 Task: Search one way flight ticket for 3 adults, 3 children in premium economy from Boise: Boise Airport (boise Air Terminal) (gowen Field) to New Bern: Coastal Carolina Regional Airport (was Craven County Regional) on 5-4-2023. Choice of flights is American. Number of bags: 1 carry on bag. Price is upto 42000. Outbound departure time preference is 15:30.
Action: Mouse moved to (351, 325)
Screenshot: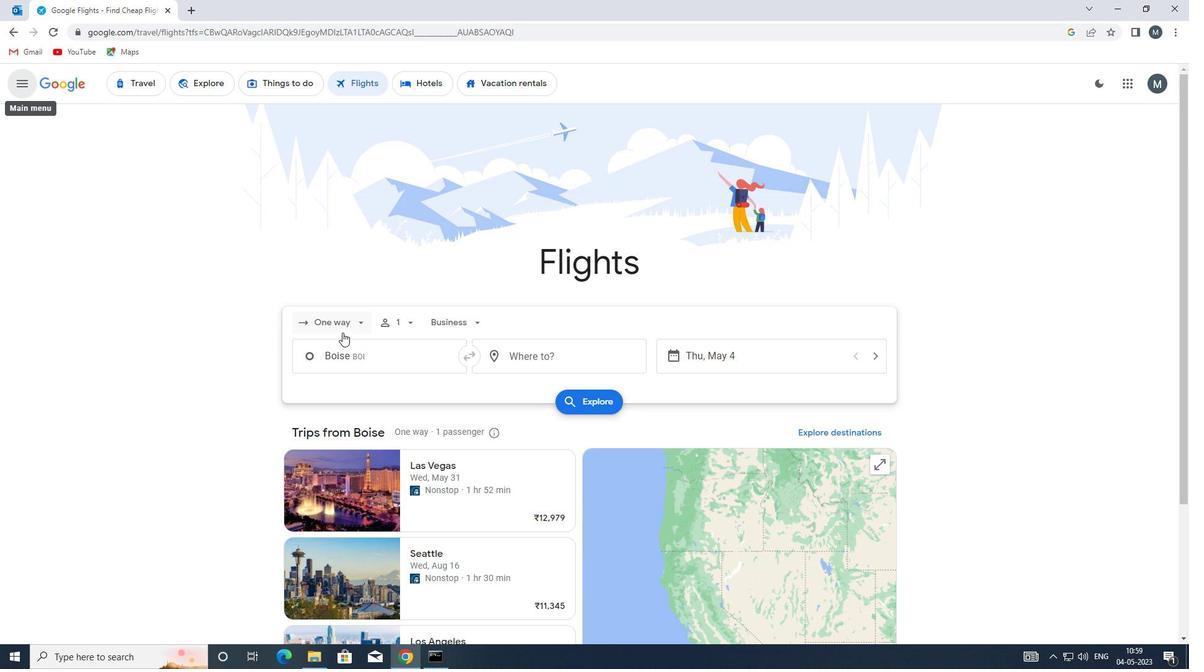 
Action: Mouse pressed left at (351, 325)
Screenshot: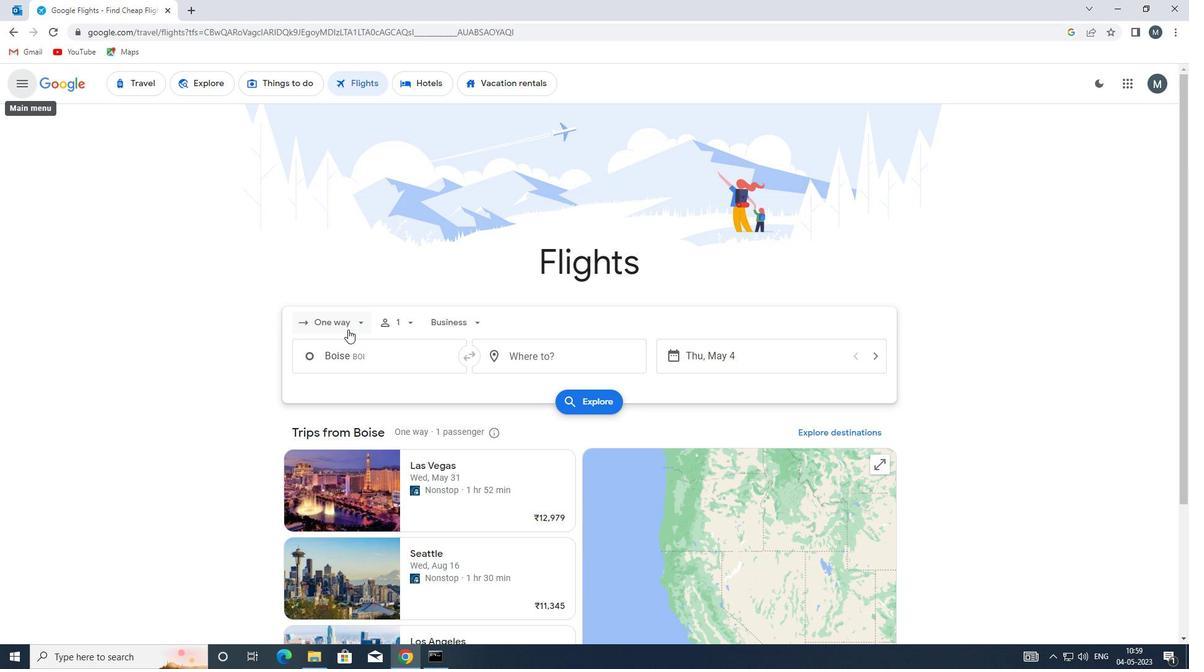 
Action: Mouse moved to (345, 382)
Screenshot: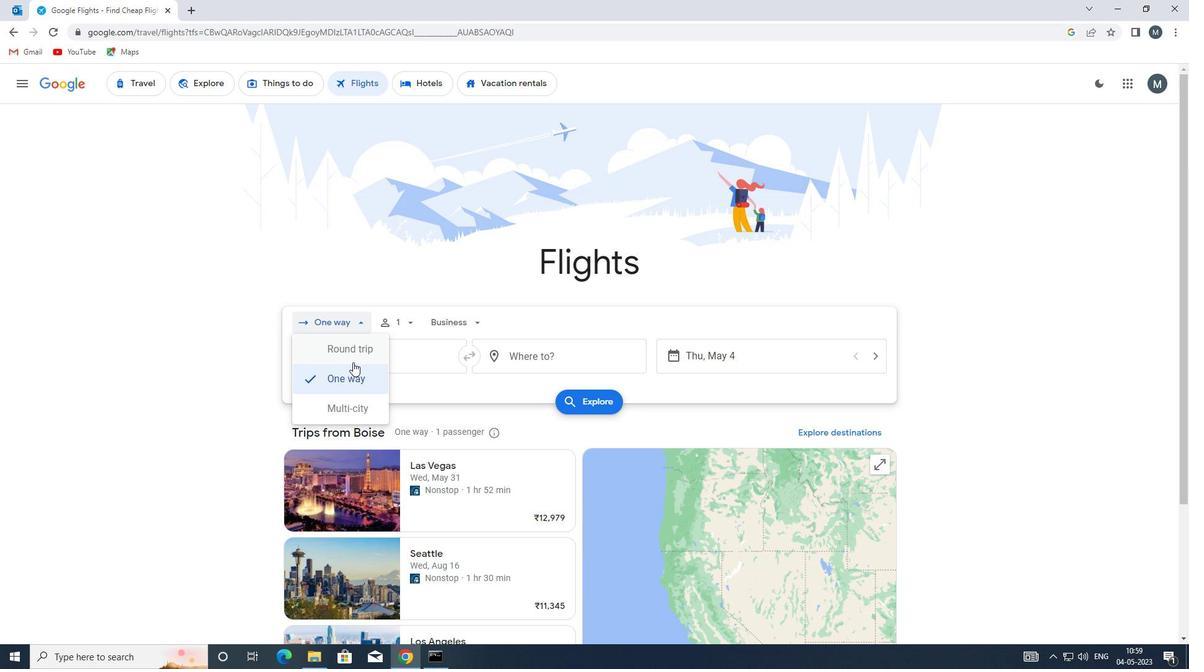 
Action: Mouse pressed left at (345, 382)
Screenshot: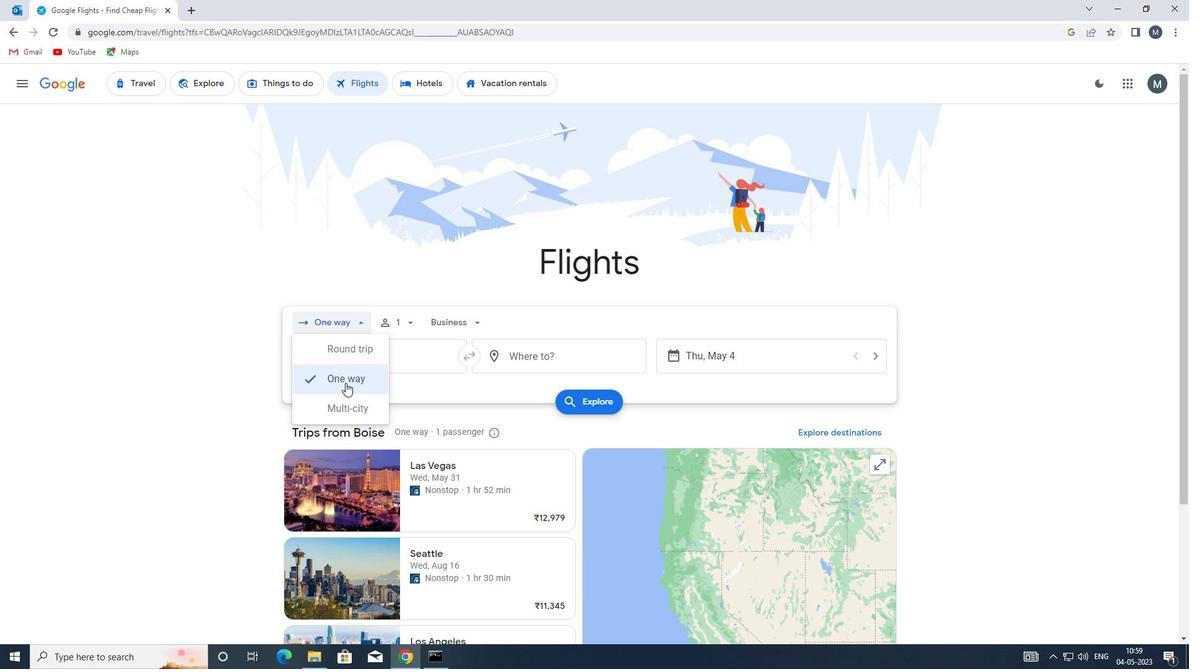 
Action: Mouse moved to (410, 328)
Screenshot: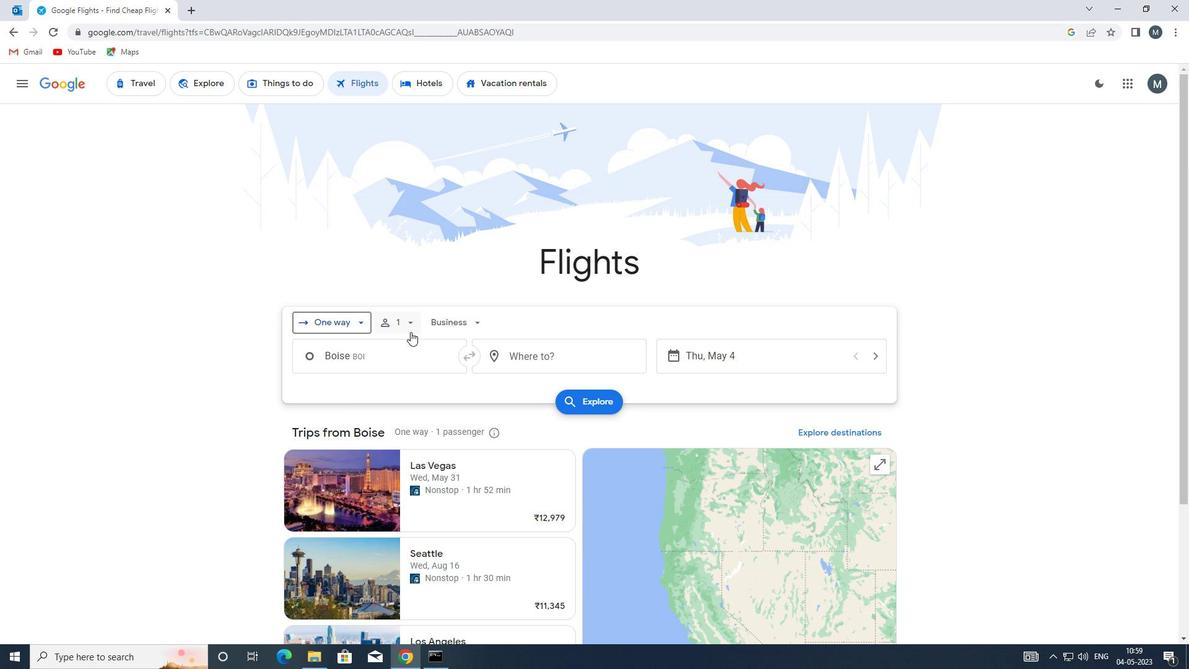 
Action: Mouse pressed left at (410, 328)
Screenshot: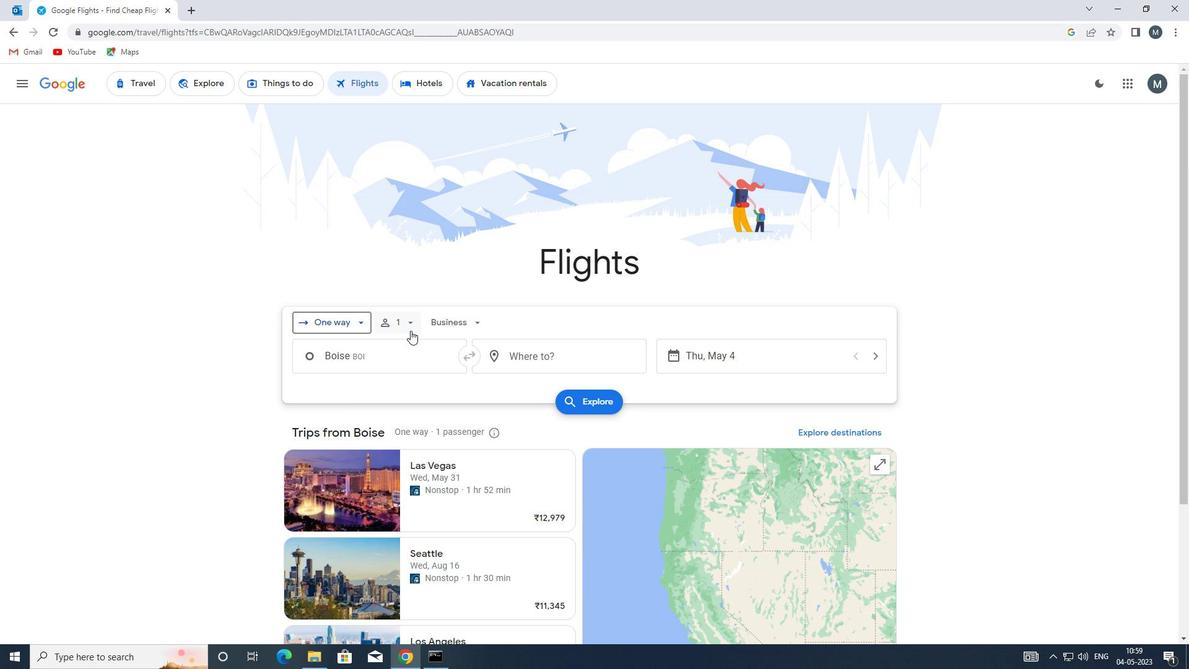 
Action: Mouse moved to (506, 355)
Screenshot: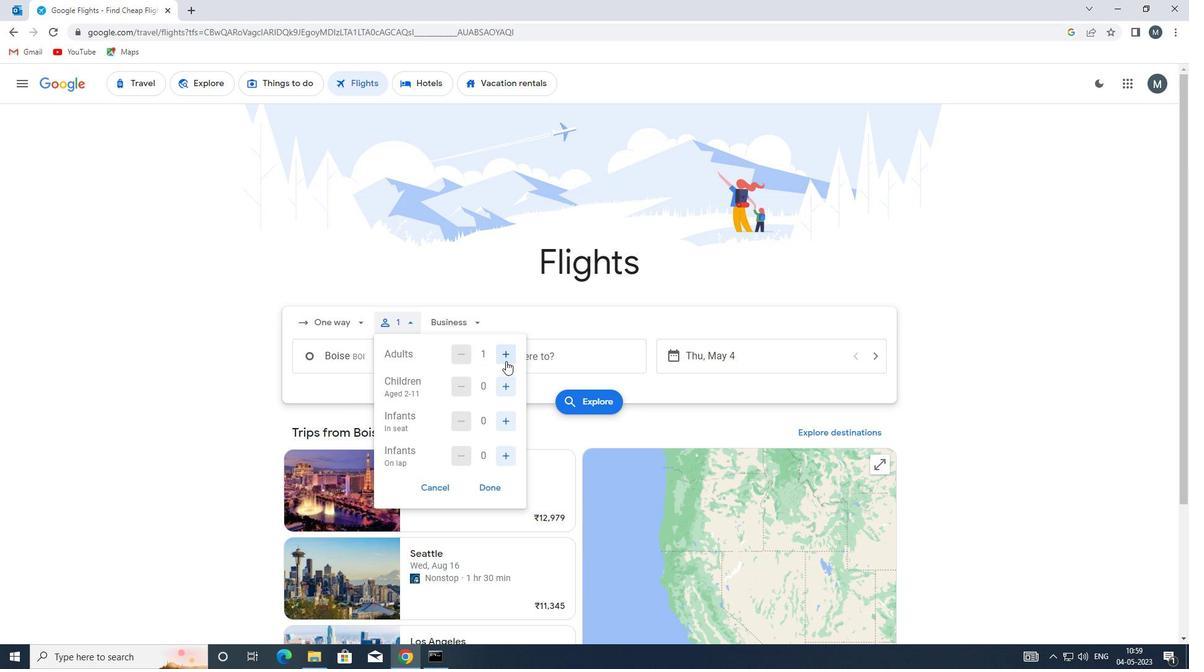 
Action: Mouse pressed left at (506, 355)
Screenshot: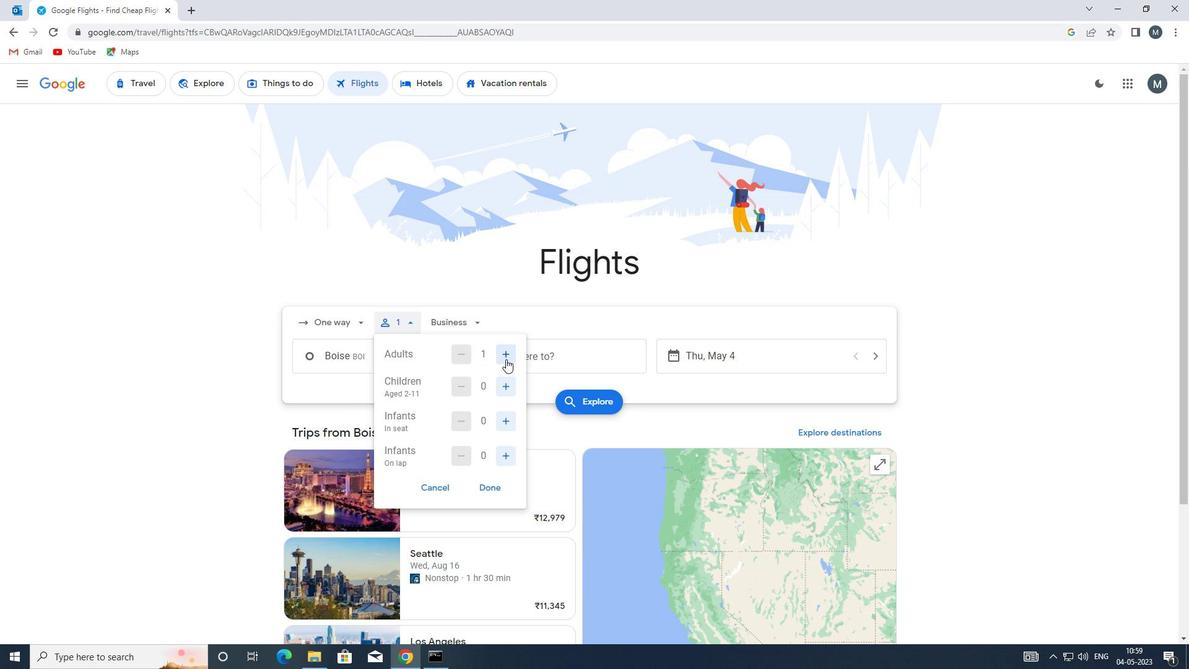 
Action: Mouse moved to (507, 354)
Screenshot: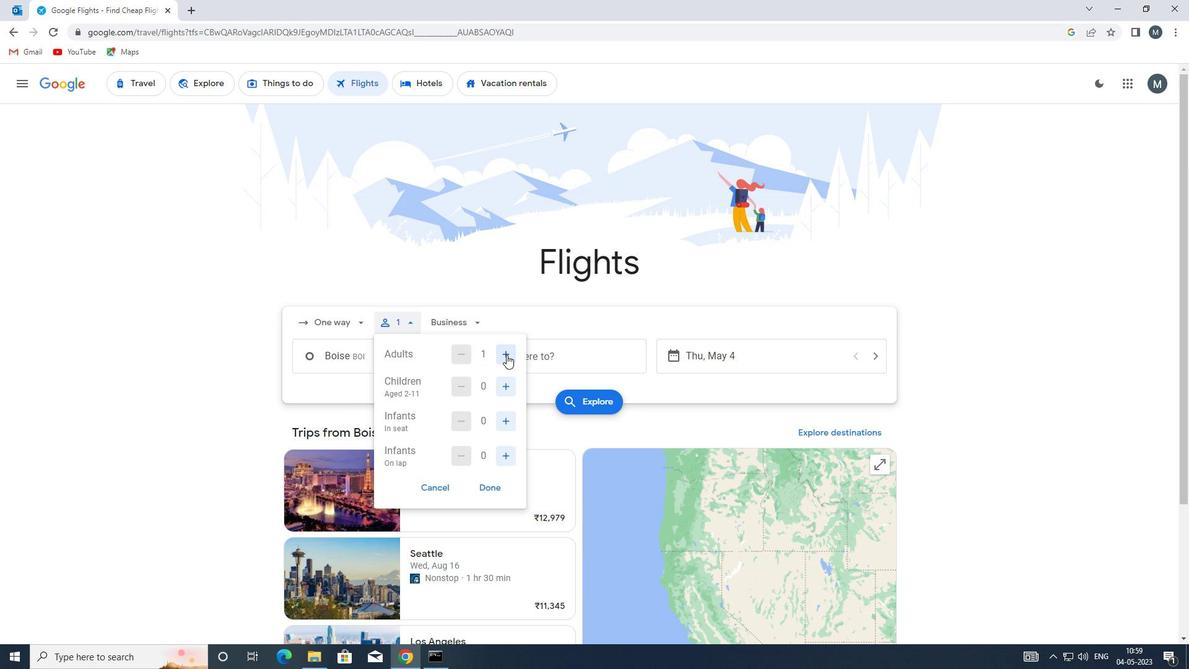 
Action: Mouse pressed left at (507, 354)
Screenshot: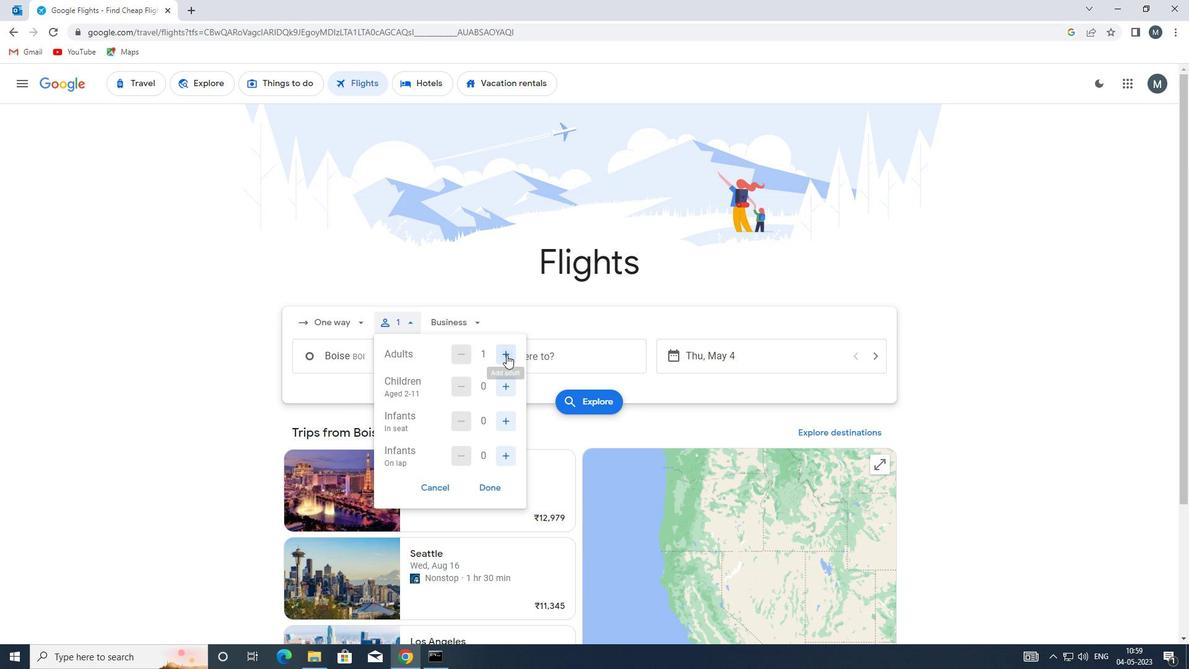 
Action: Mouse moved to (508, 385)
Screenshot: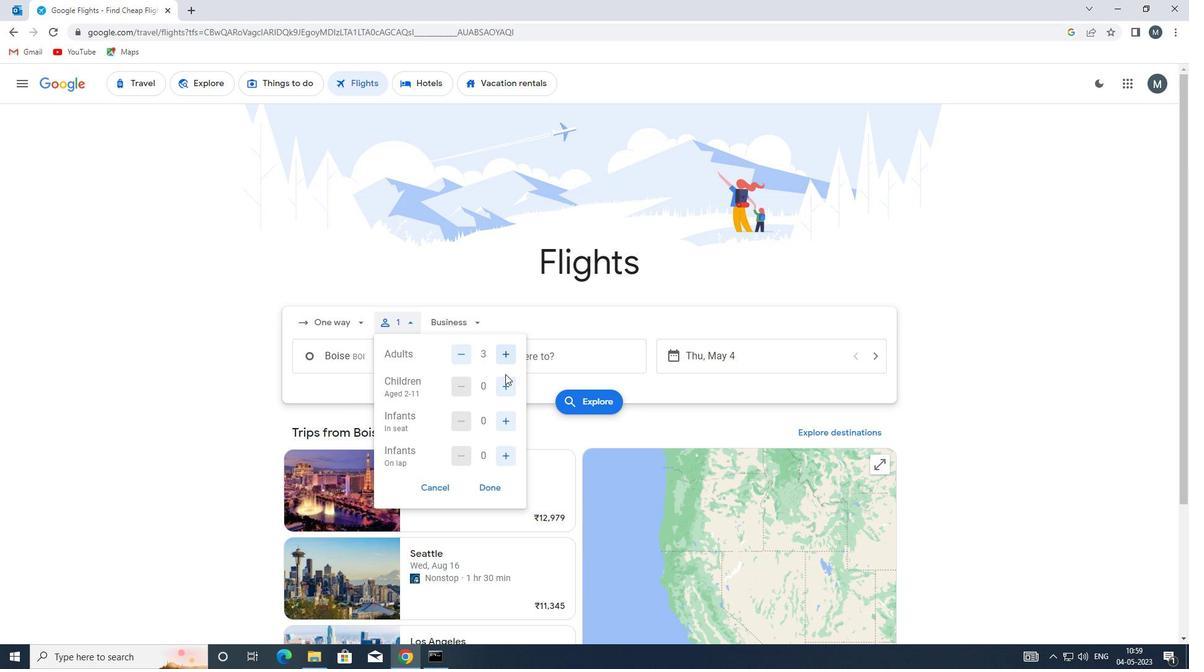 
Action: Mouse pressed left at (508, 385)
Screenshot: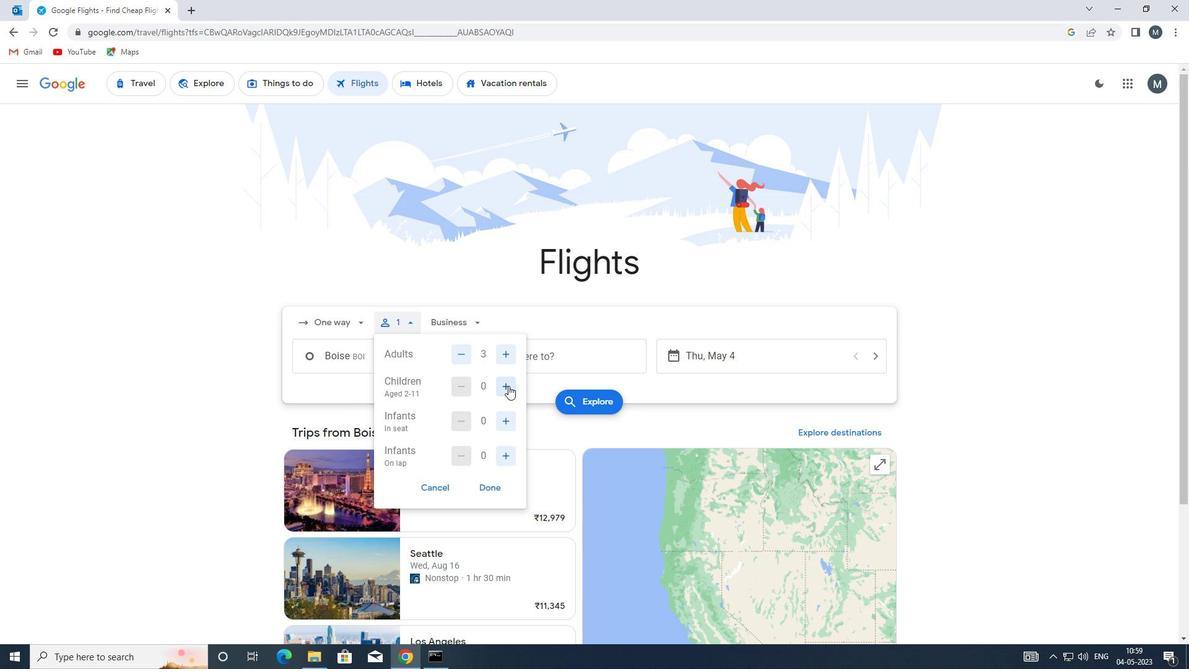 
Action: Mouse moved to (509, 386)
Screenshot: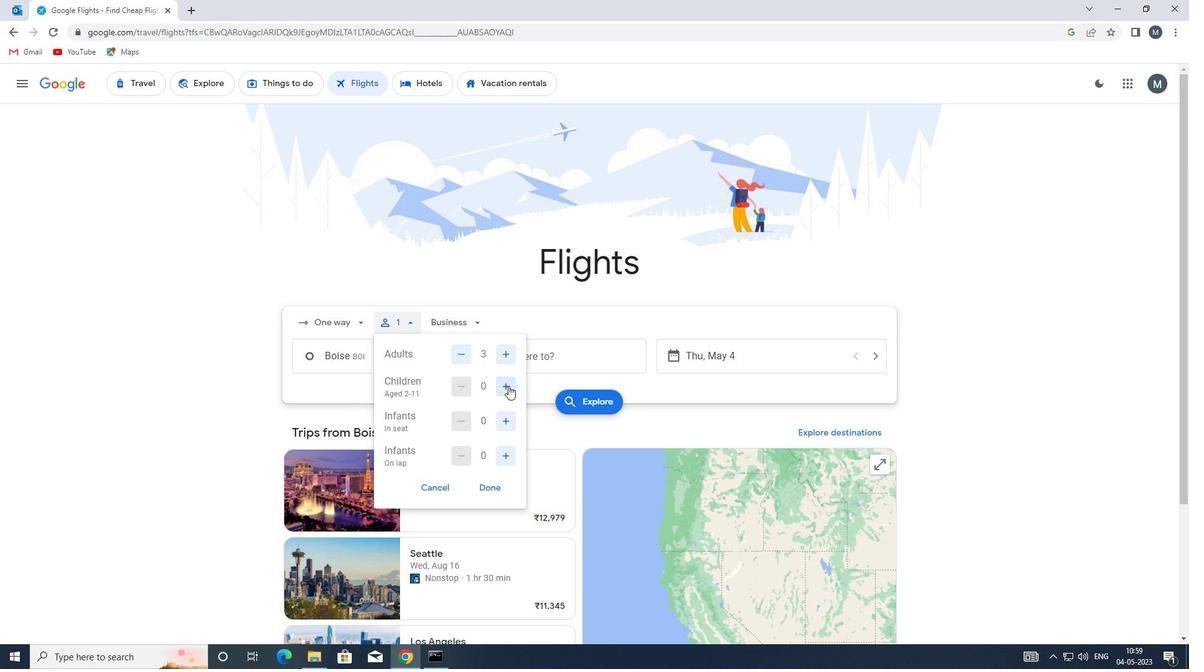
Action: Mouse pressed left at (509, 386)
Screenshot: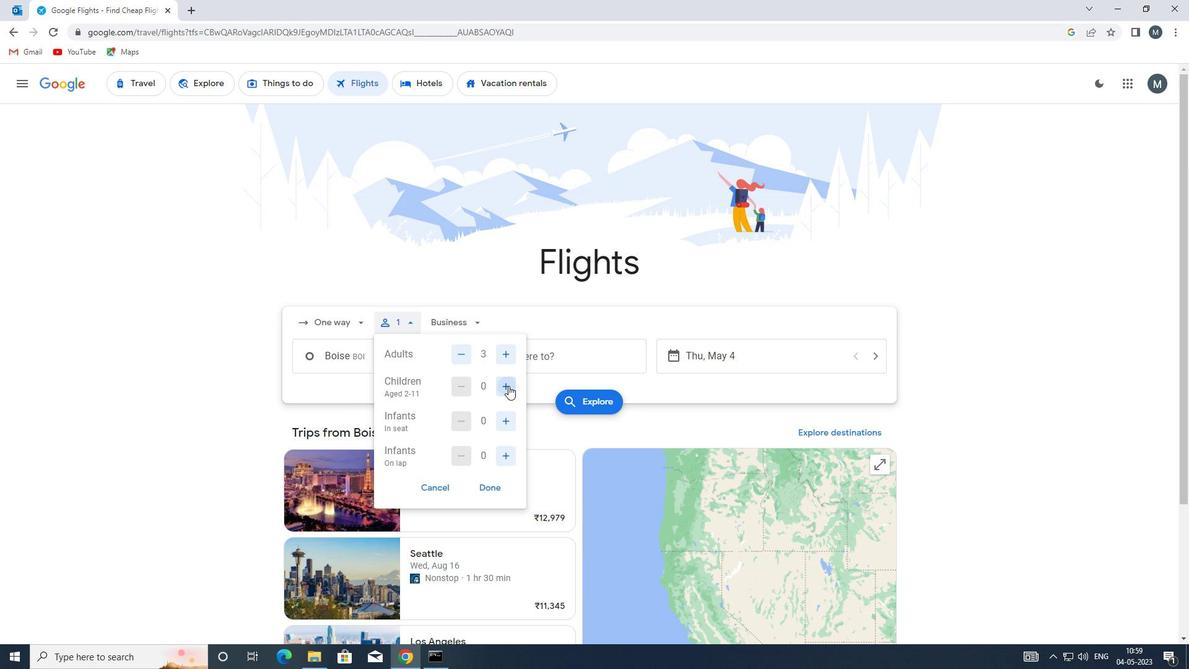 
Action: Mouse pressed left at (509, 386)
Screenshot: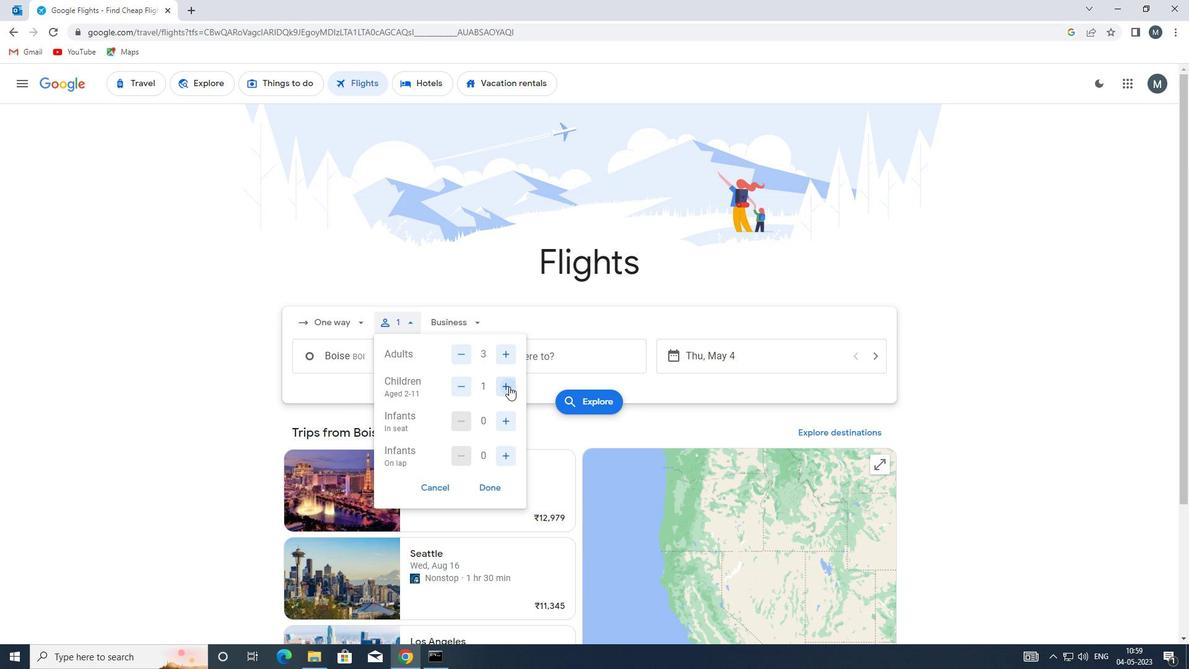 
Action: Mouse moved to (504, 485)
Screenshot: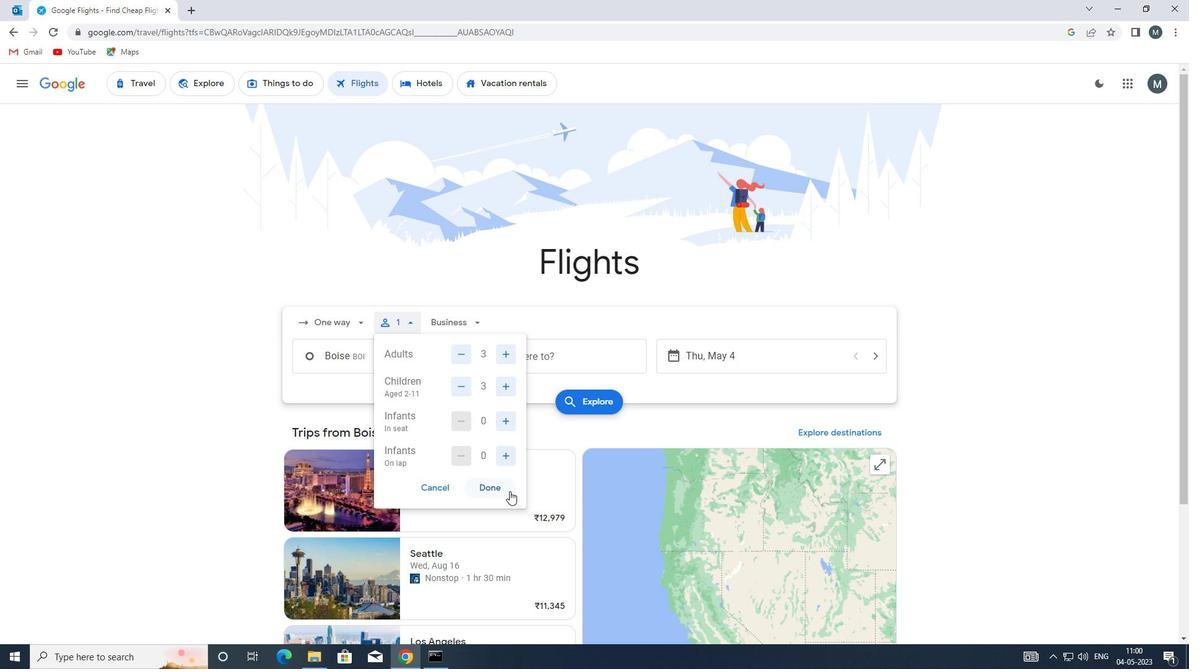 
Action: Mouse pressed left at (504, 485)
Screenshot: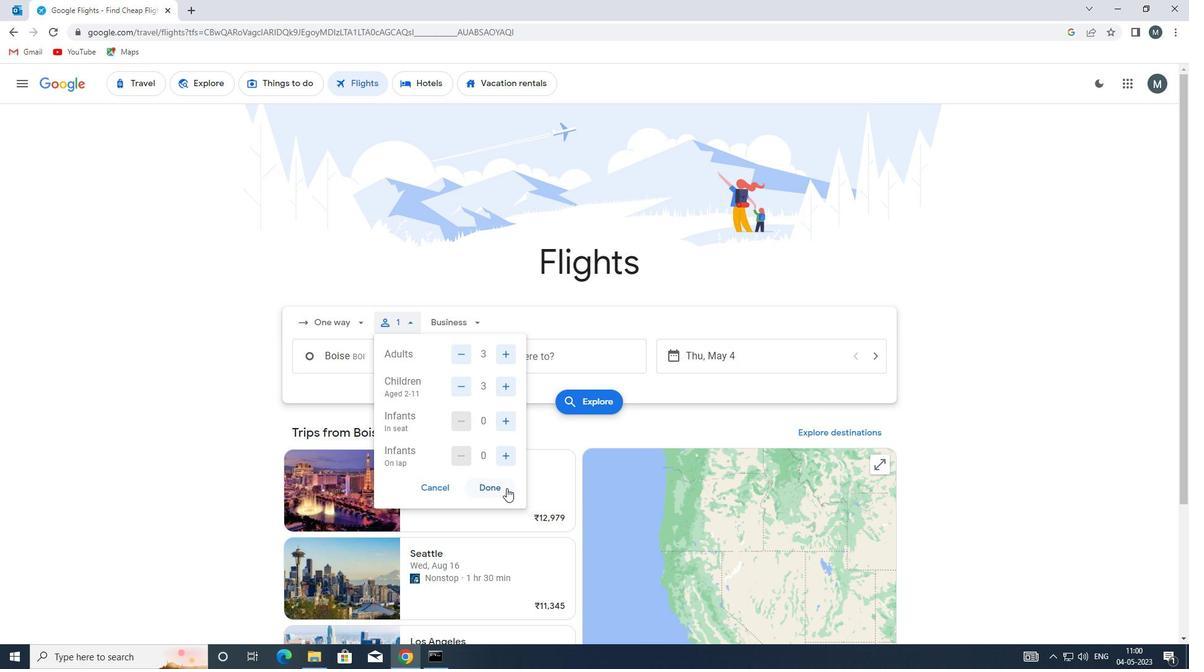 
Action: Mouse moved to (457, 325)
Screenshot: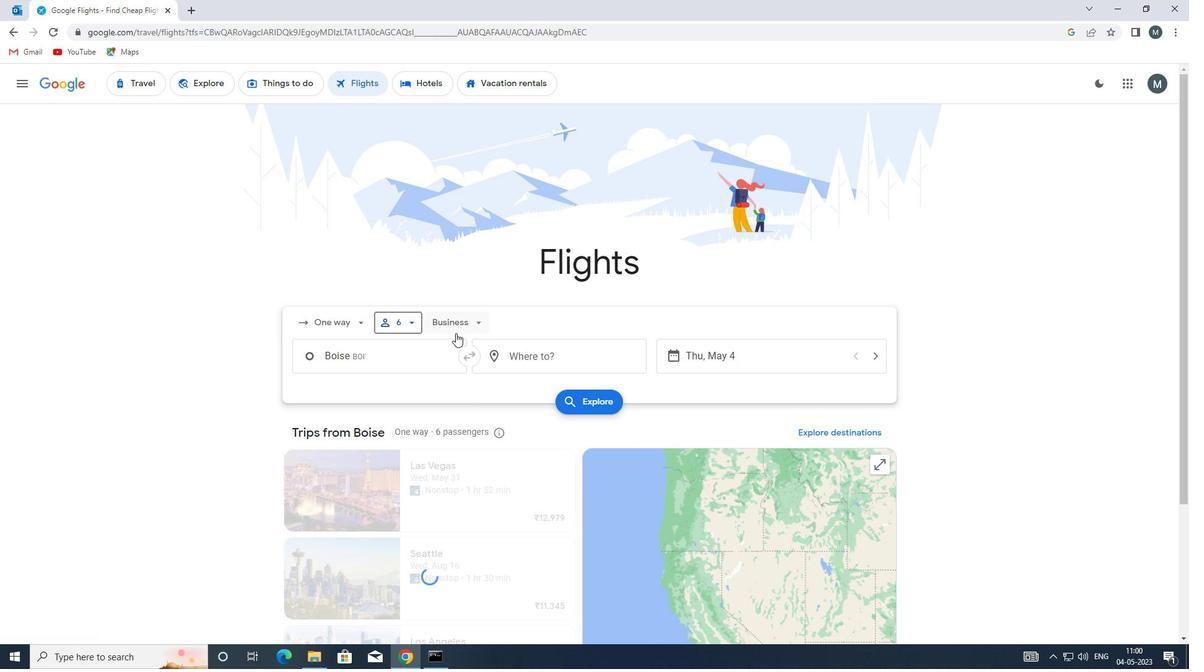 
Action: Mouse pressed left at (457, 325)
Screenshot: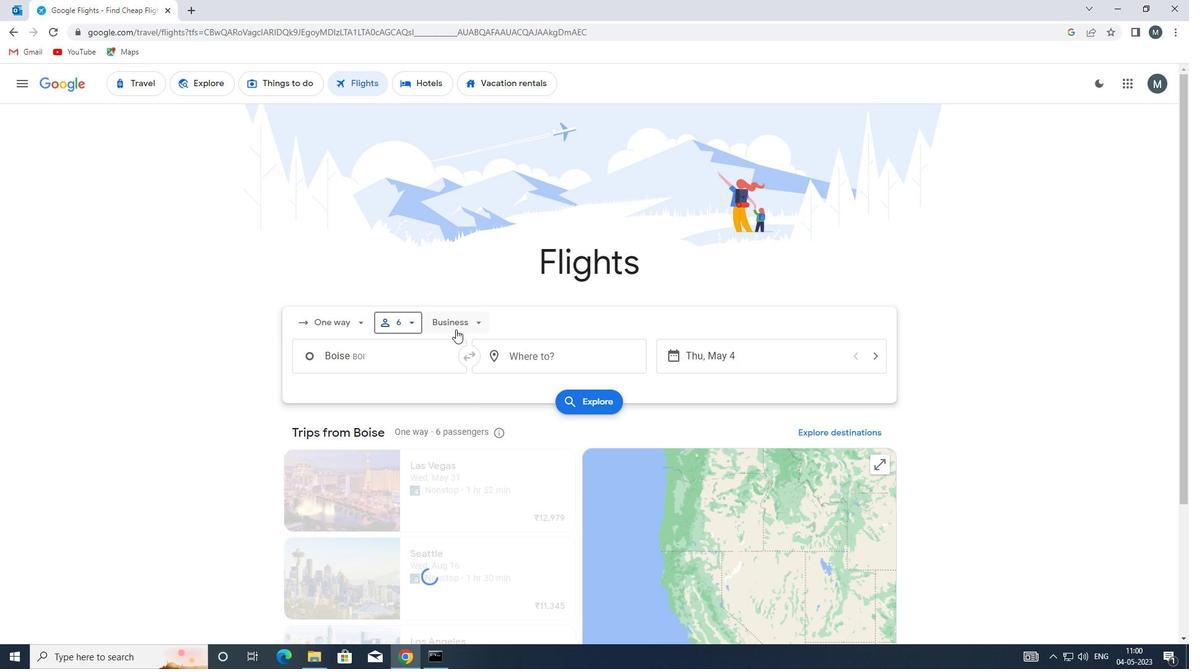 
Action: Mouse moved to (479, 380)
Screenshot: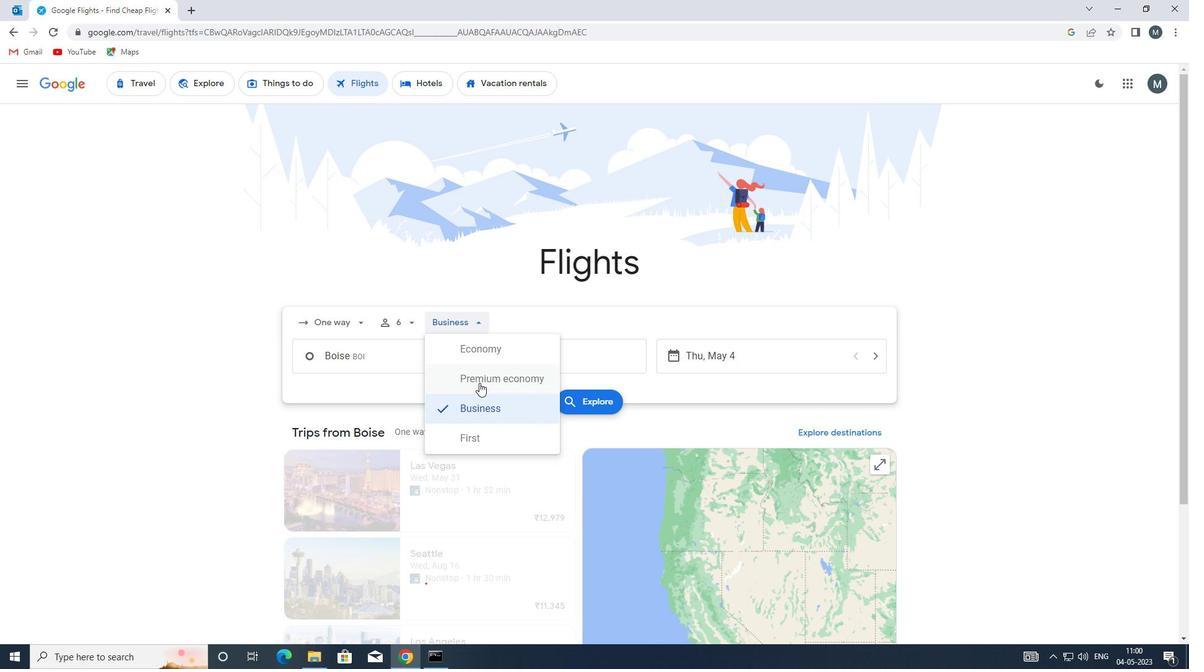 
Action: Mouse pressed left at (479, 380)
Screenshot: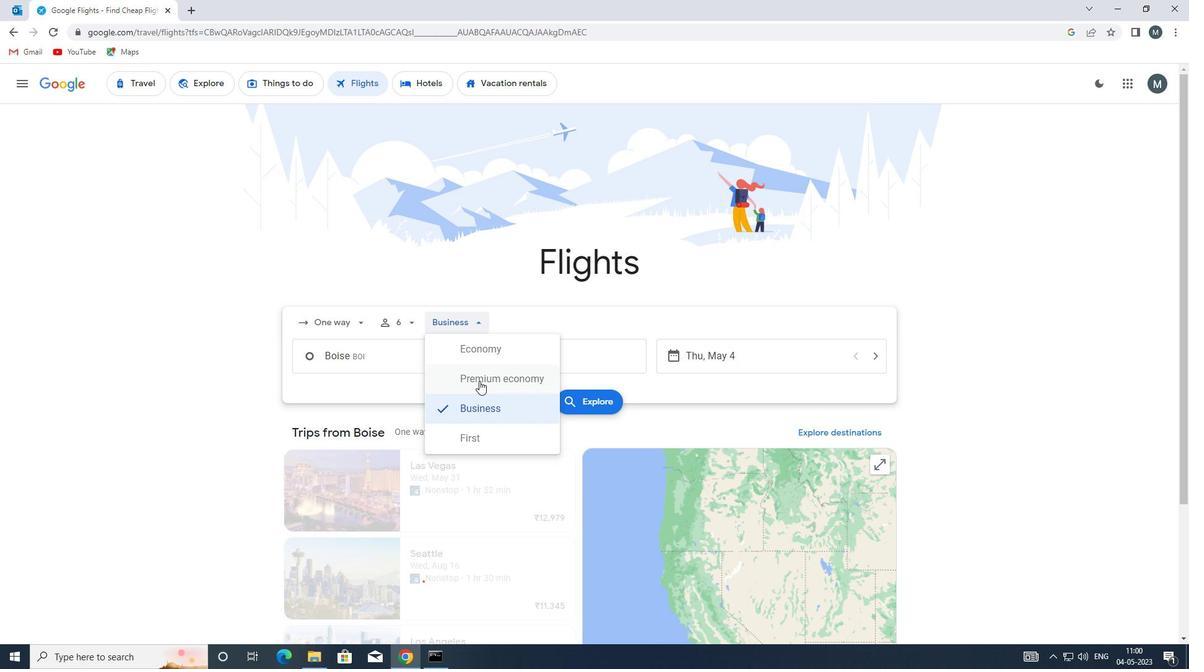 
Action: Mouse moved to (378, 362)
Screenshot: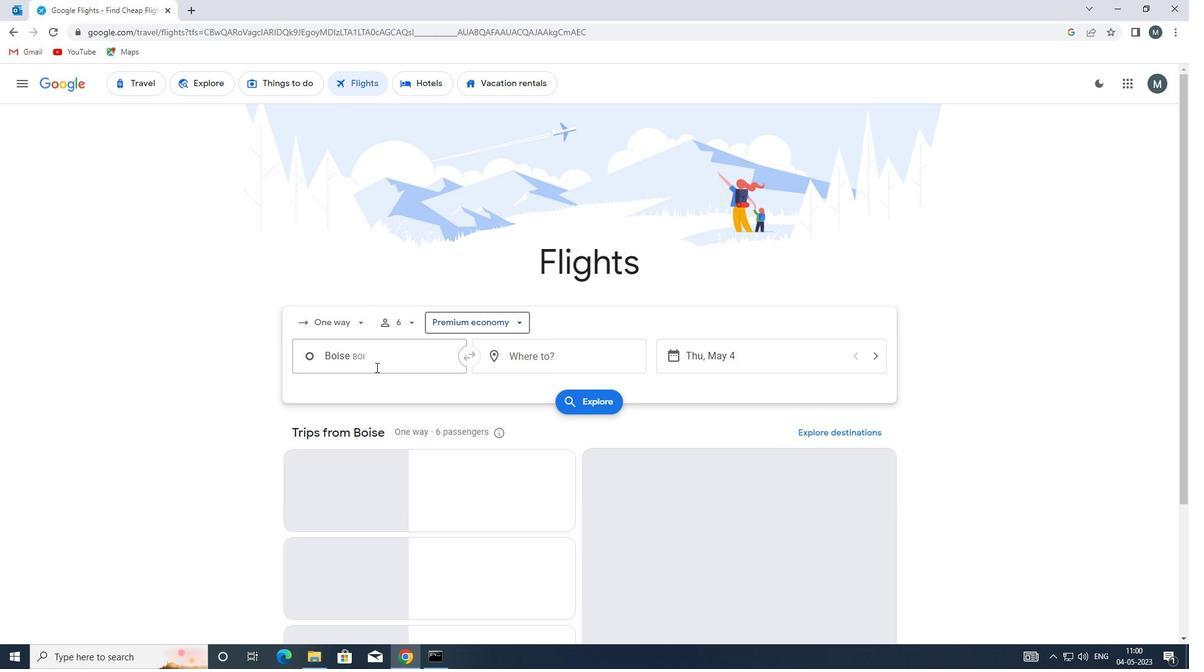 
Action: Mouse pressed left at (378, 362)
Screenshot: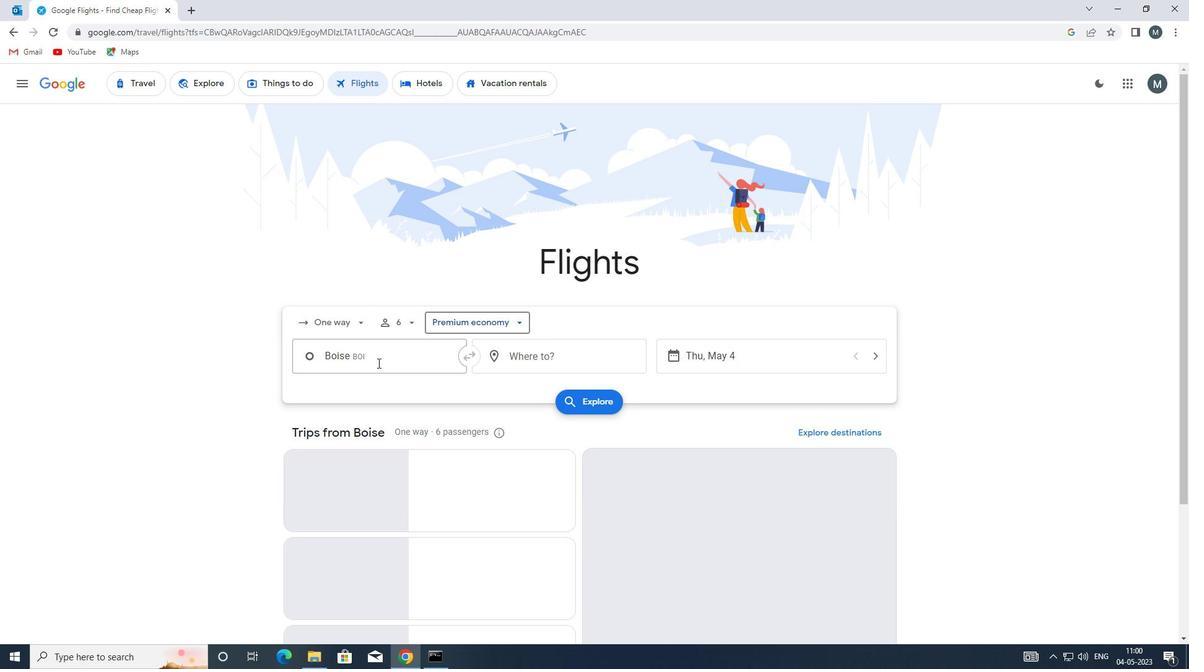 
Action: Mouse moved to (408, 421)
Screenshot: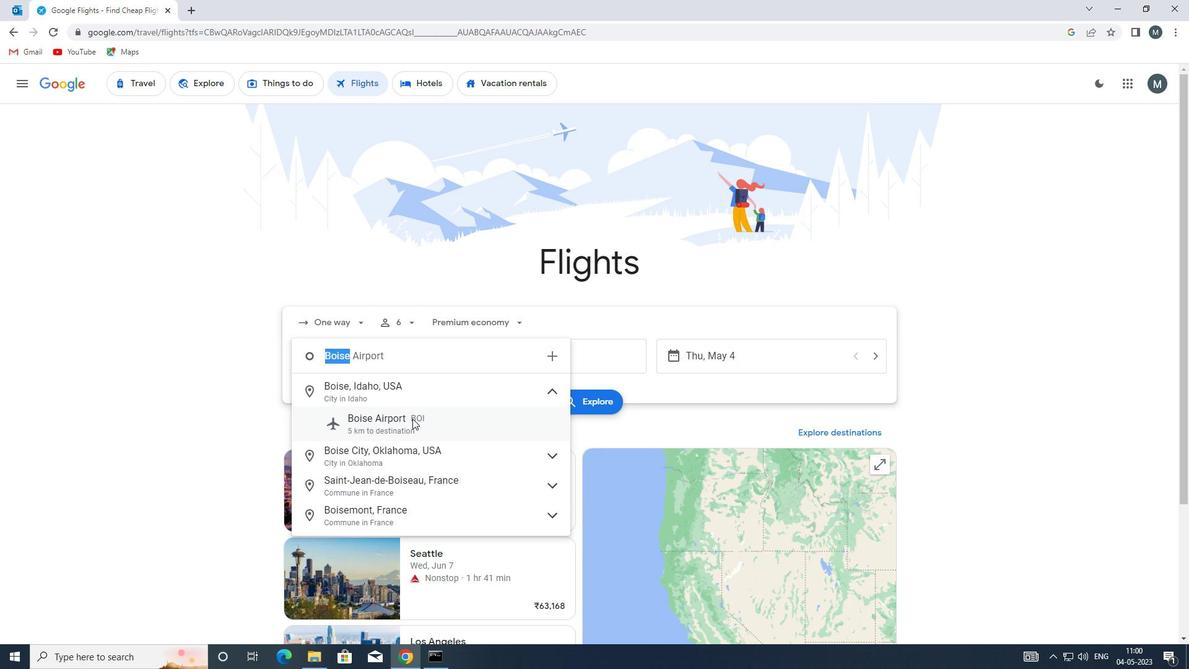 
Action: Mouse pressed left at (408, 421)
Screenshot: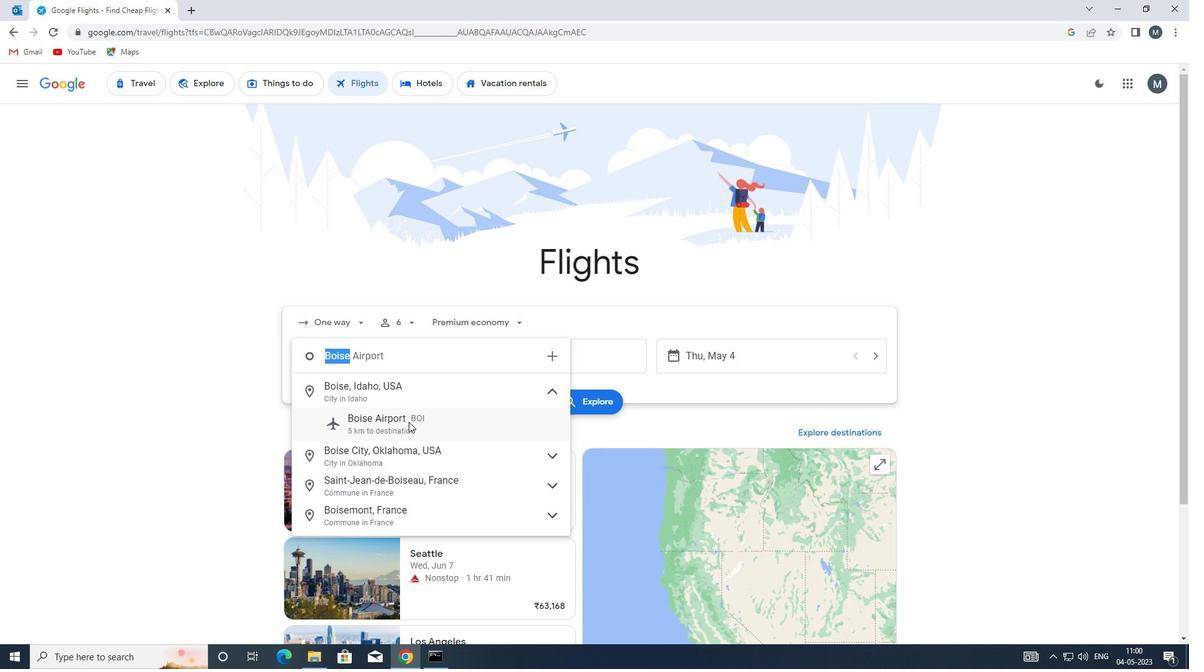 
Action: Mouse moved to (508, 361)
Screenshot: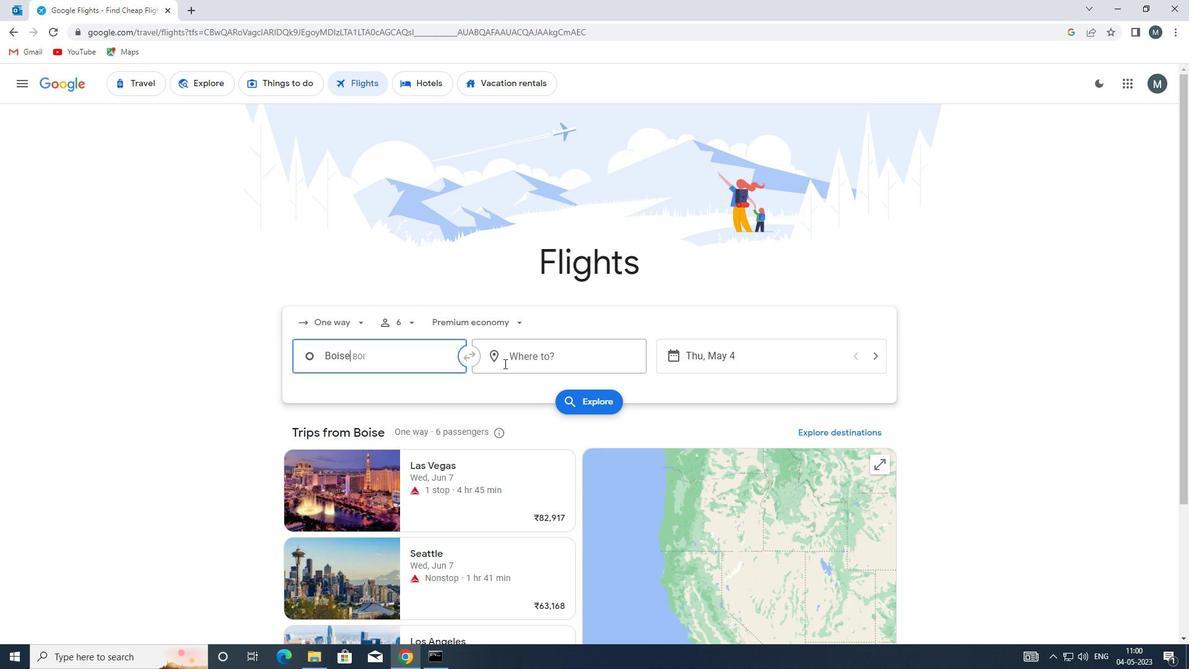 
Action: Mouse pressed left at (508, 361)
Screenshot: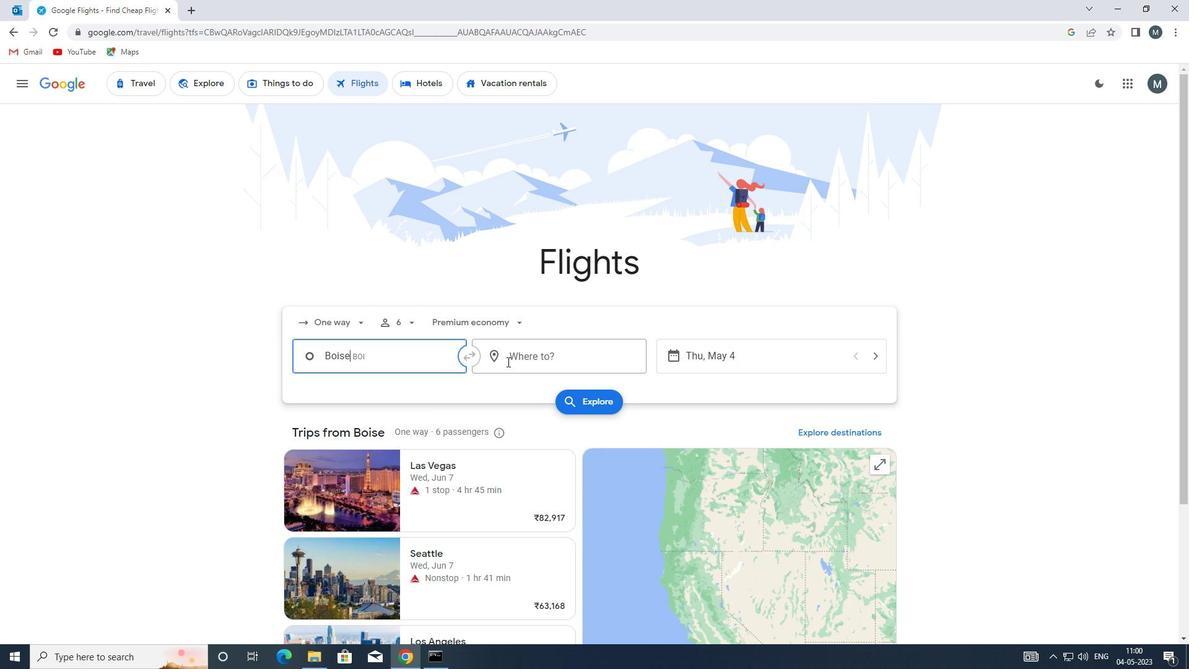 
Action: Mouse moved to (535, 354)
Screenshot: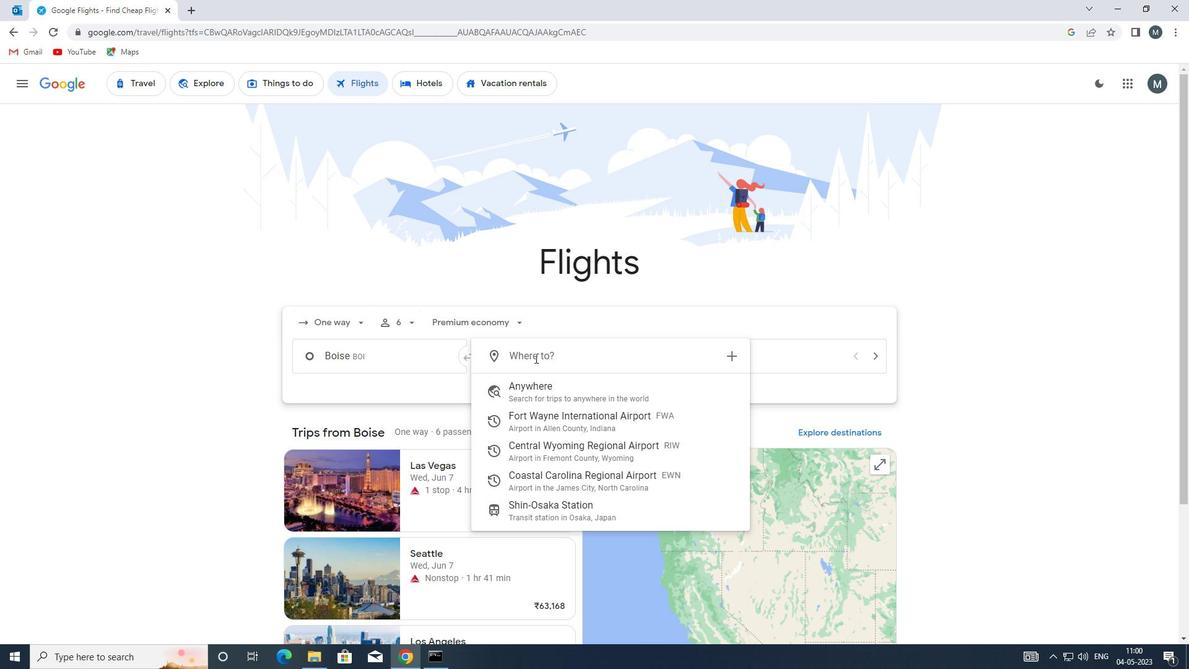 
Action: Key pressed ewn
Screenshot: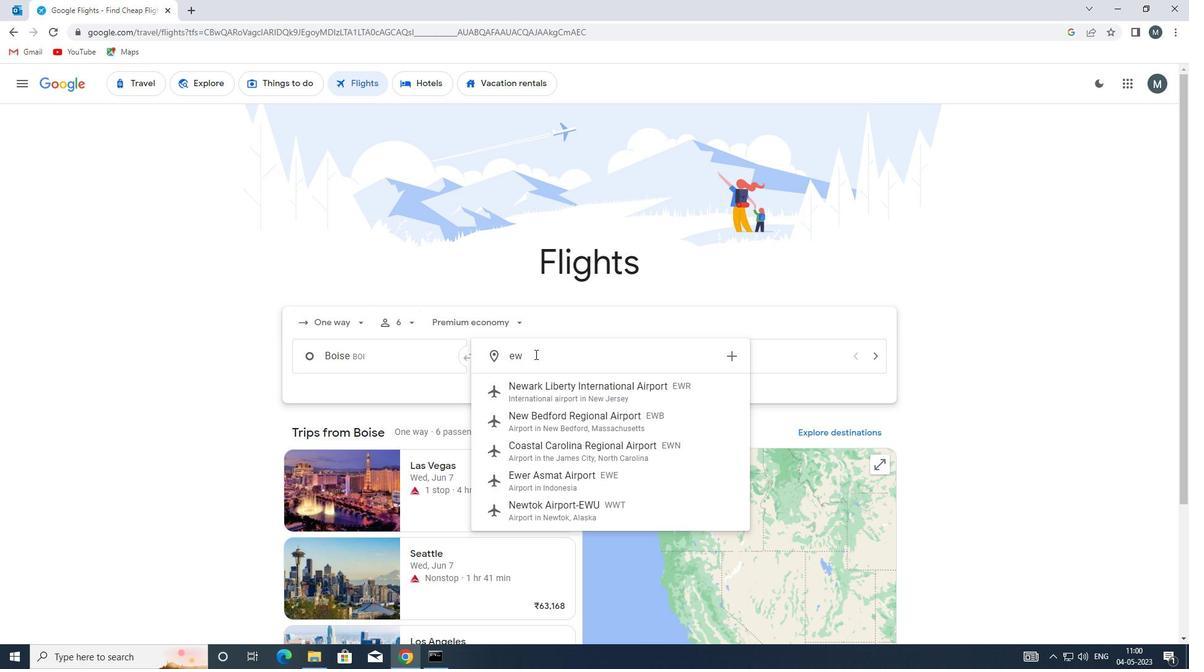 
Action: Mouse moved to (558, 385)
Screenshot: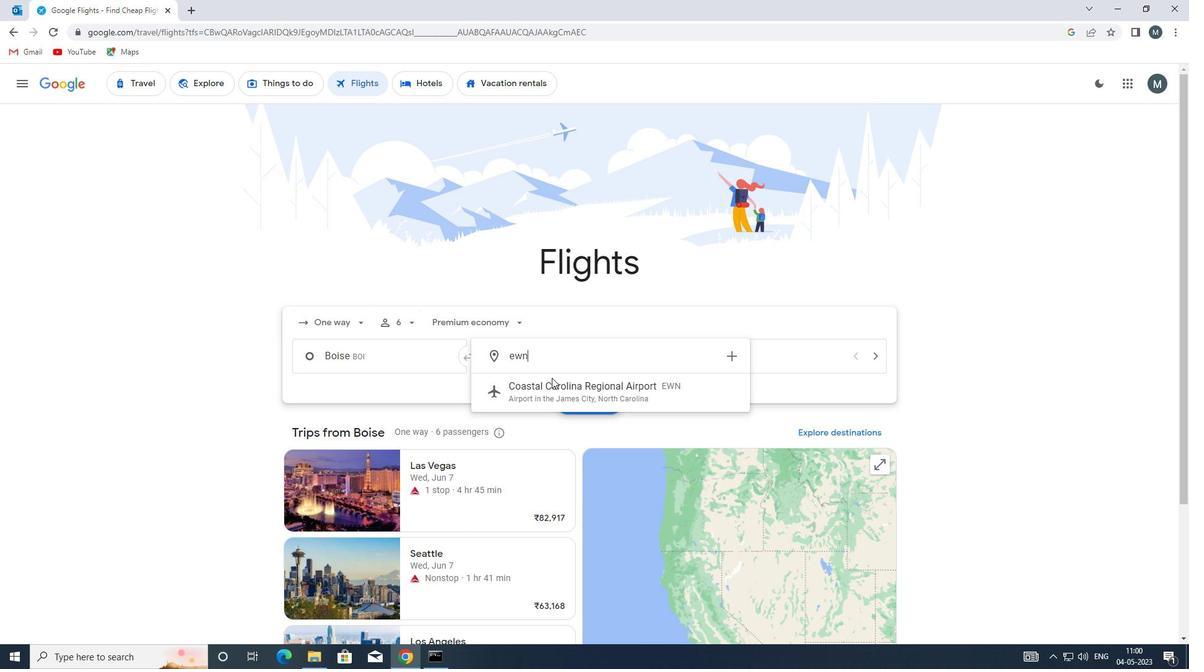 
Action: Mouse pressed left at (558, 385)
Screenshot: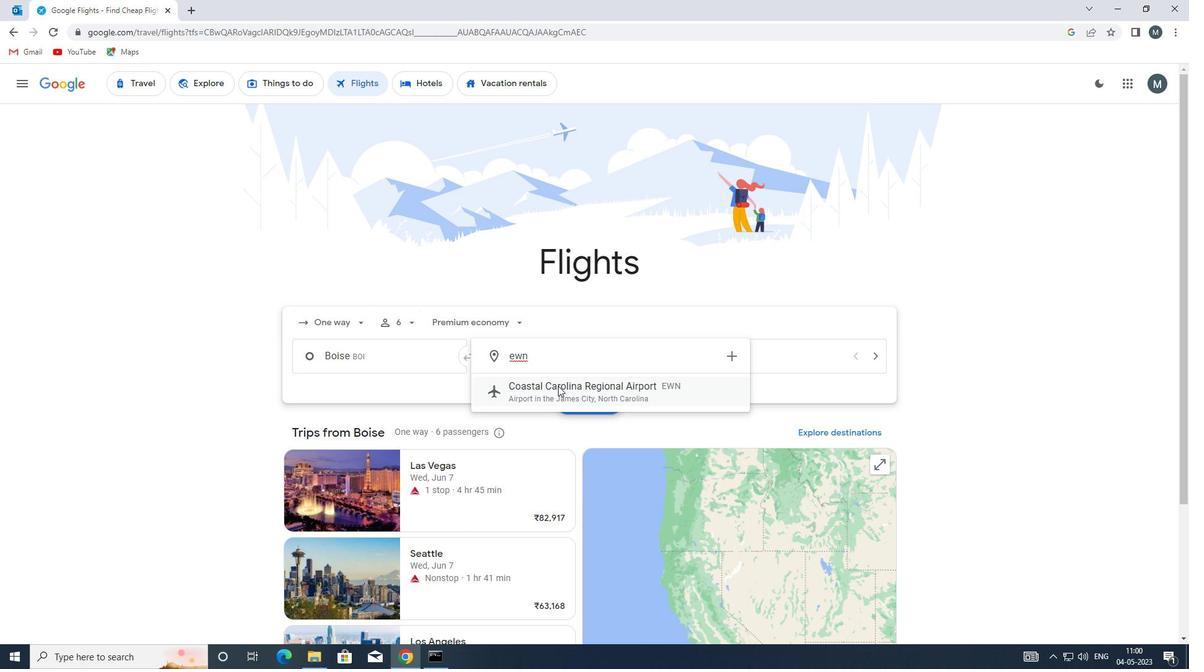 
Action: Mouse moved to (677, 353)
Screenshot: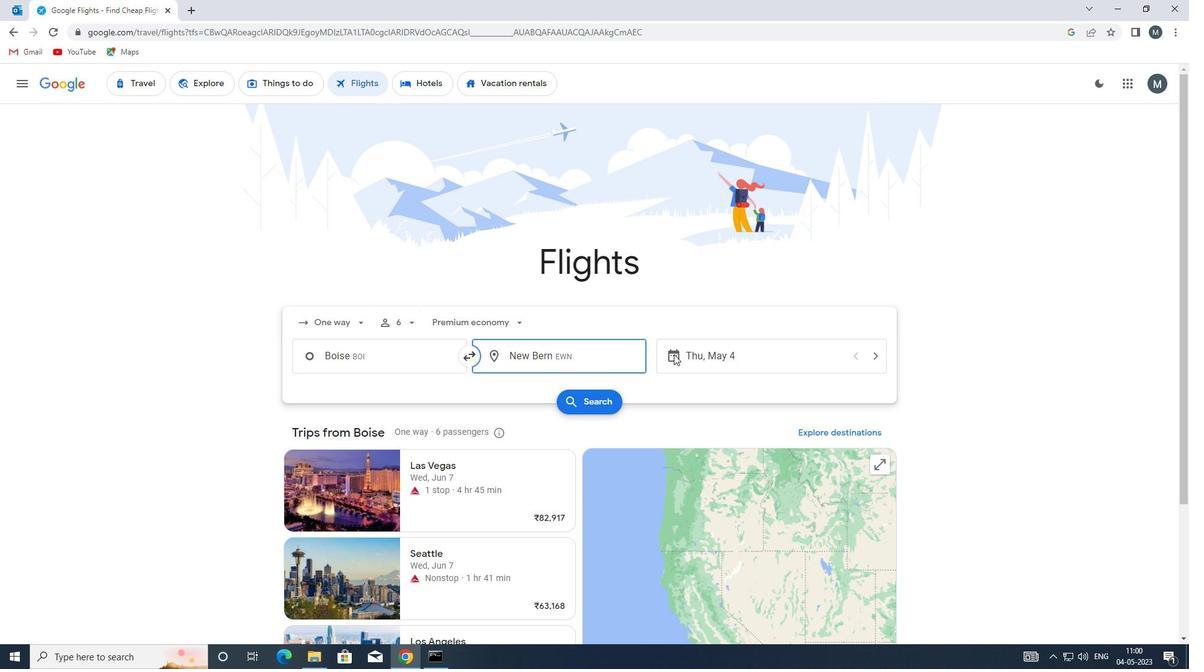 
Action: Mouse pressed left at (677, 353)
Screenshot: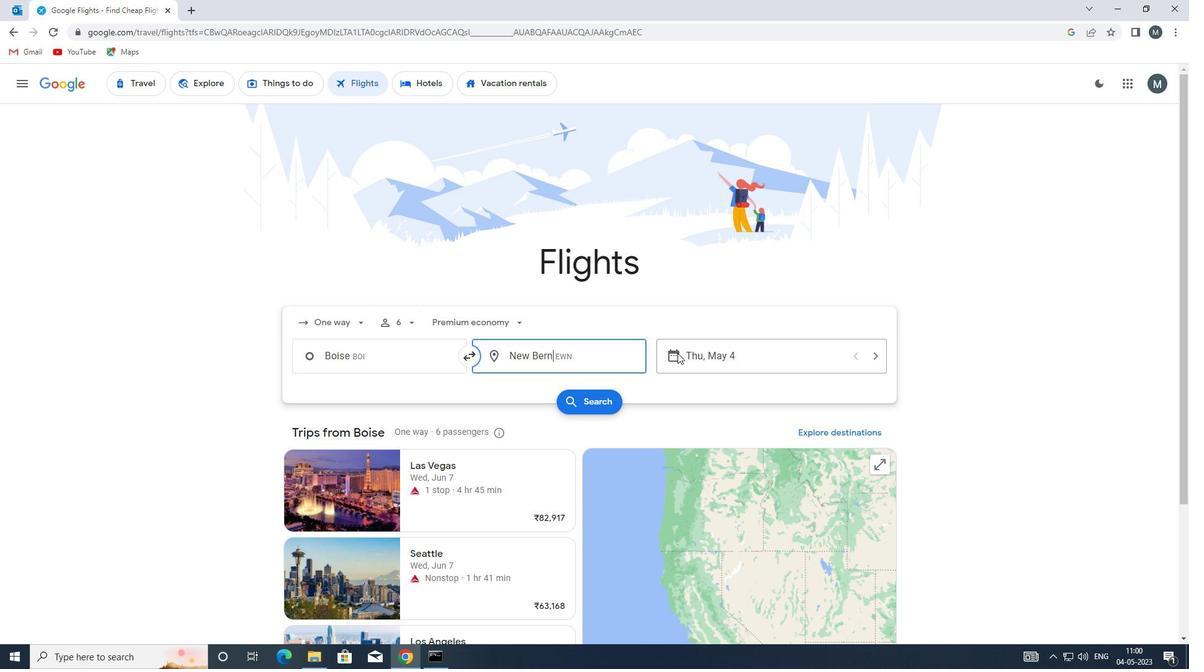 
Action: Mouse moved to (569, 415)
Screenshot: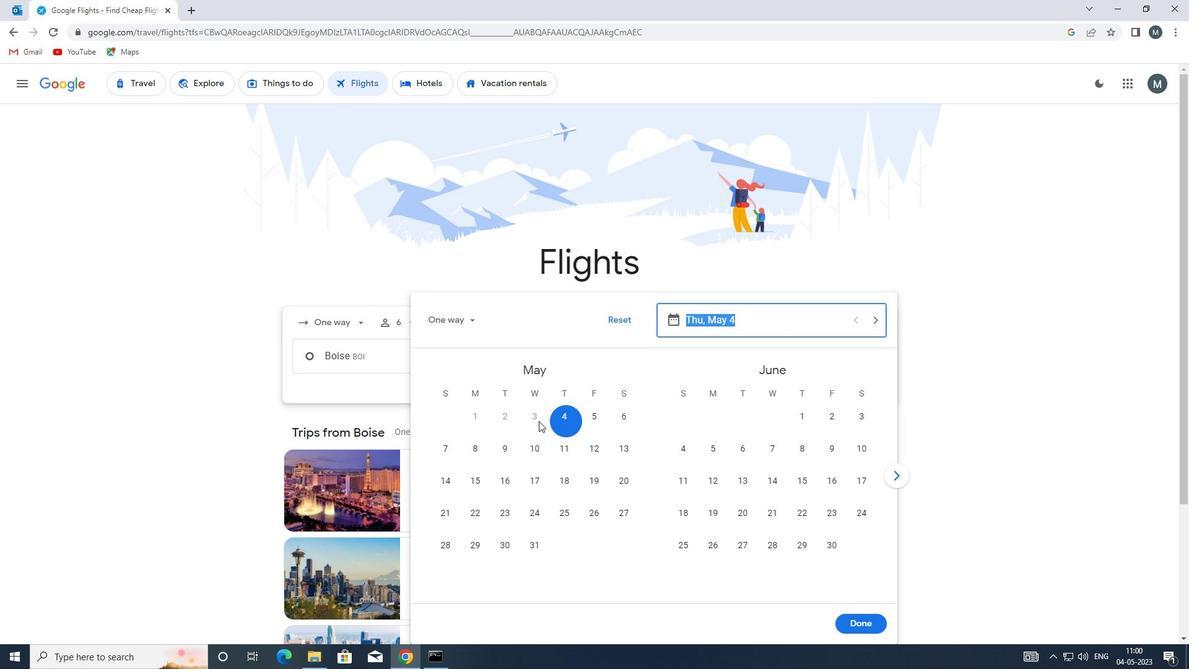 
Action: Mouse pressed left at (569, 415)
Screenshot: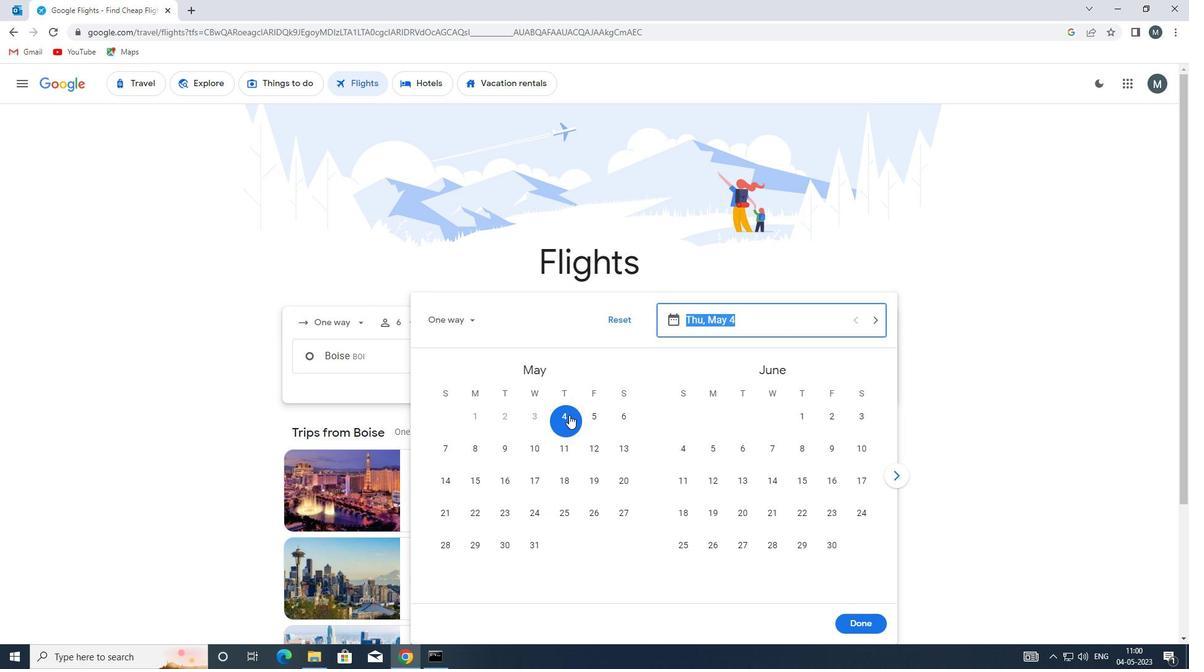 
Action: Mouse moved to (849, 620)
Screenshot: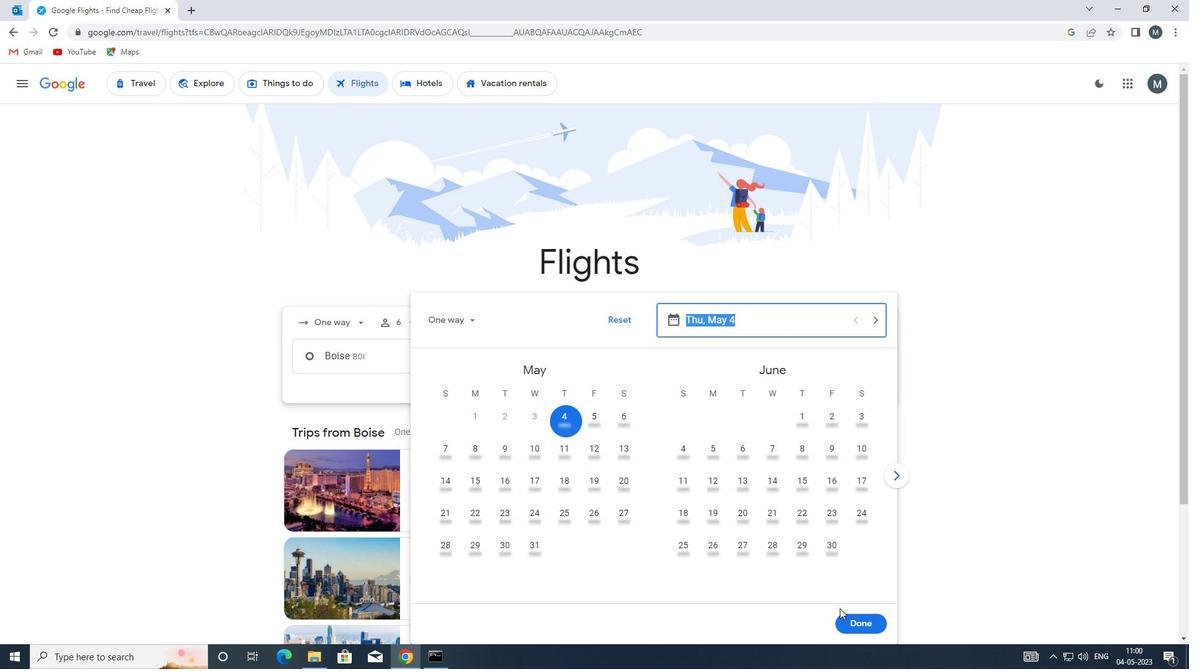 
Action: Mouse pressed left at (849, 620)
Screenshot: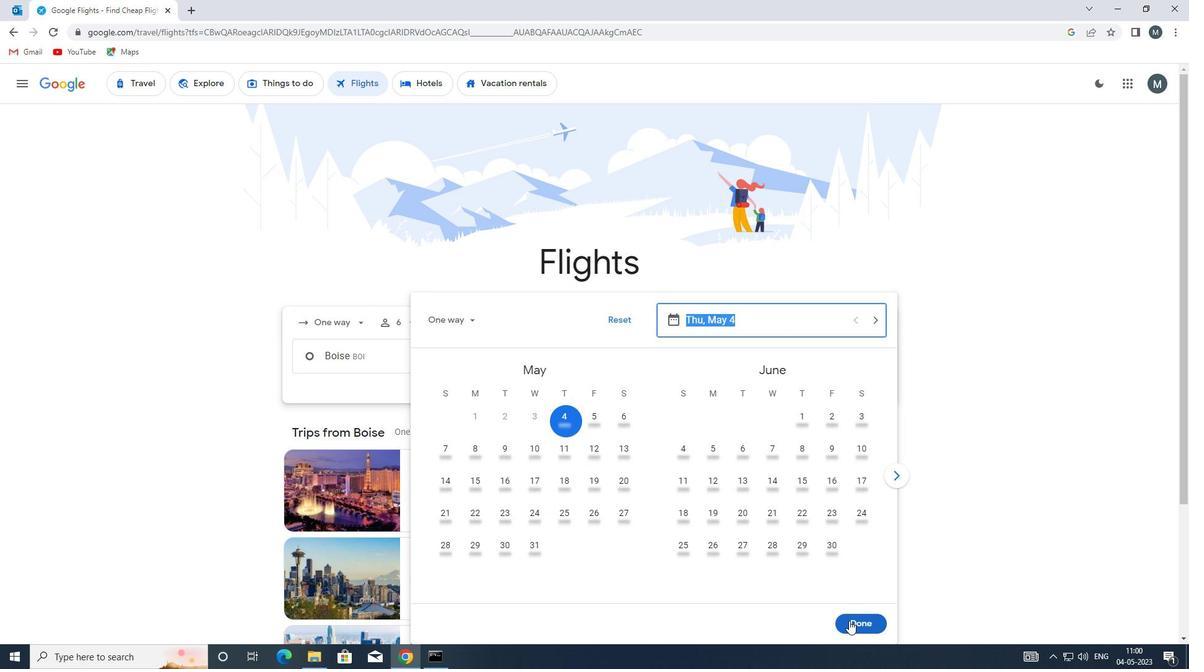 
Action: Mouse moved to (581, 404)
Screenshot: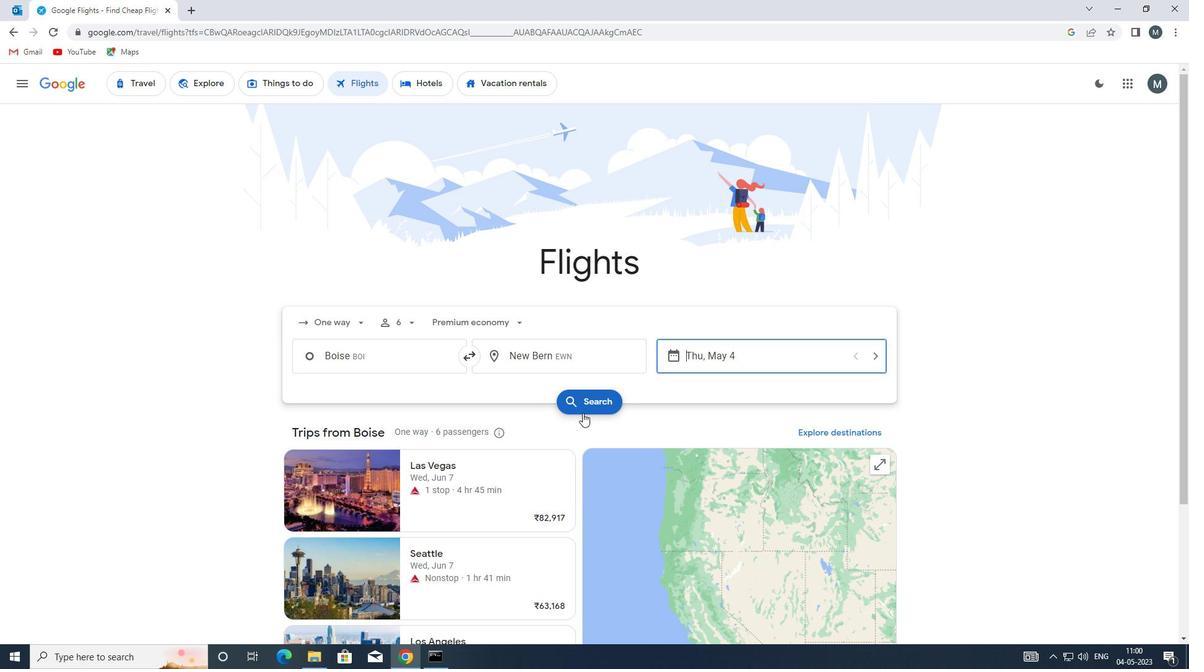 
Action: Mouse pressed left at (581, 404)
Screenshot: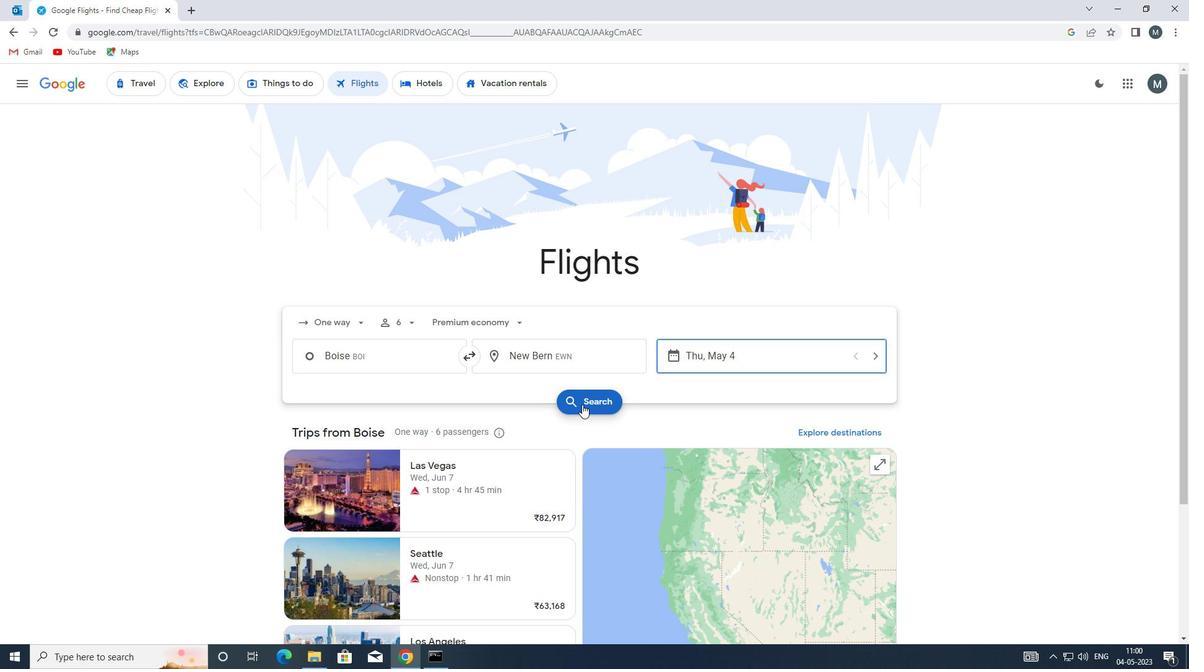 
Action: Mouse moved to (314, 198)
Screenshot: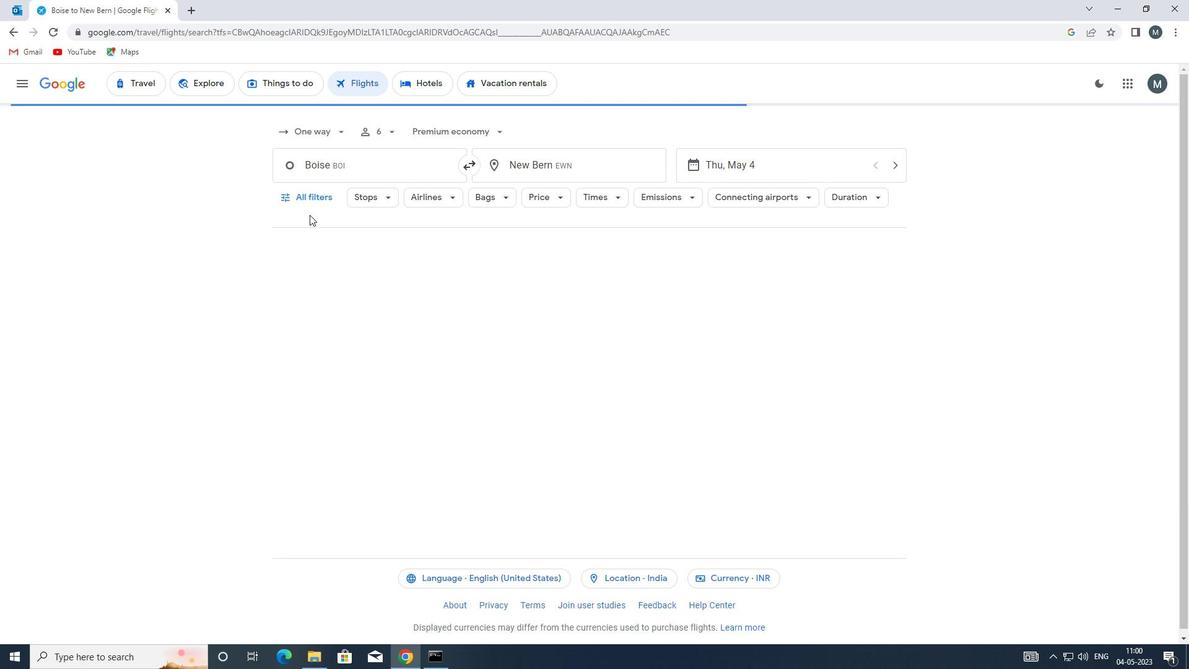 
Action: Mouse pressed left at (314, 198)
Screenshot: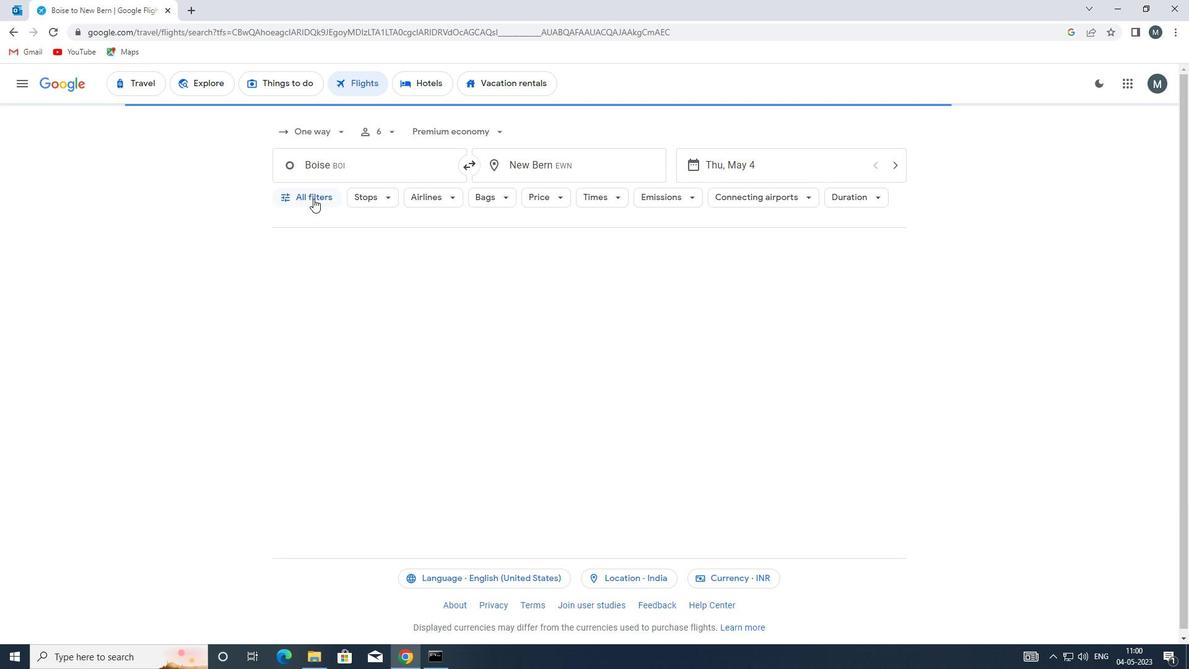 
Action: Mouse moved to (333, 270)
Screenshot: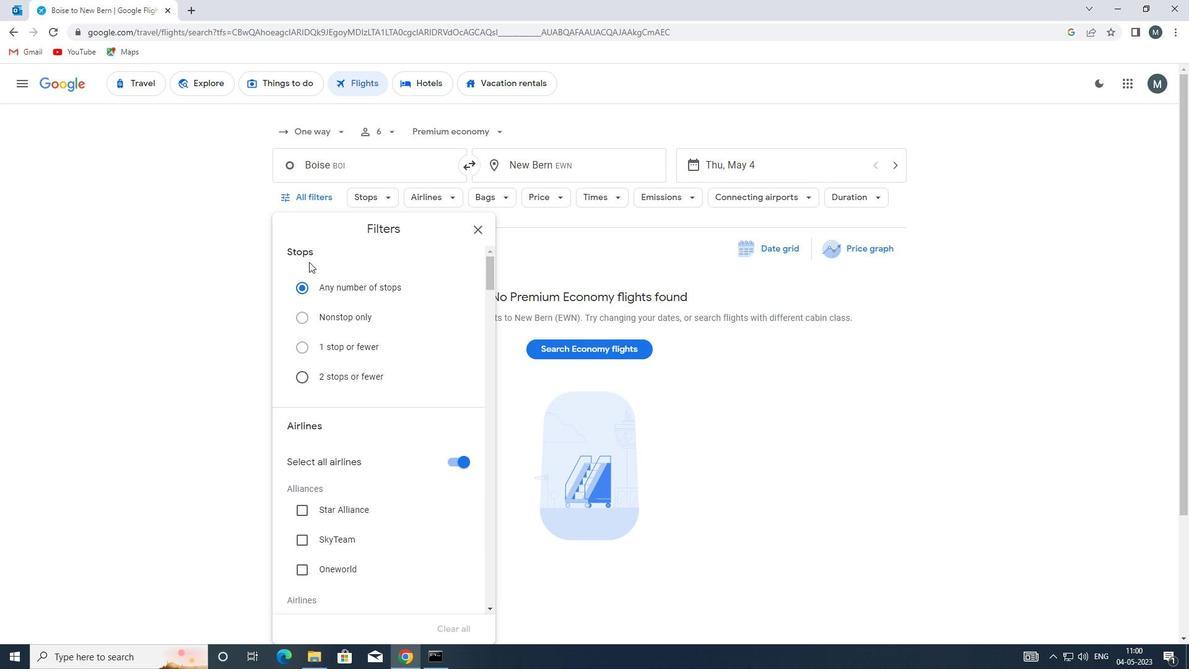 
Action: Mouse scrolled (333, 270) with delta (0, 0)
Screenshot: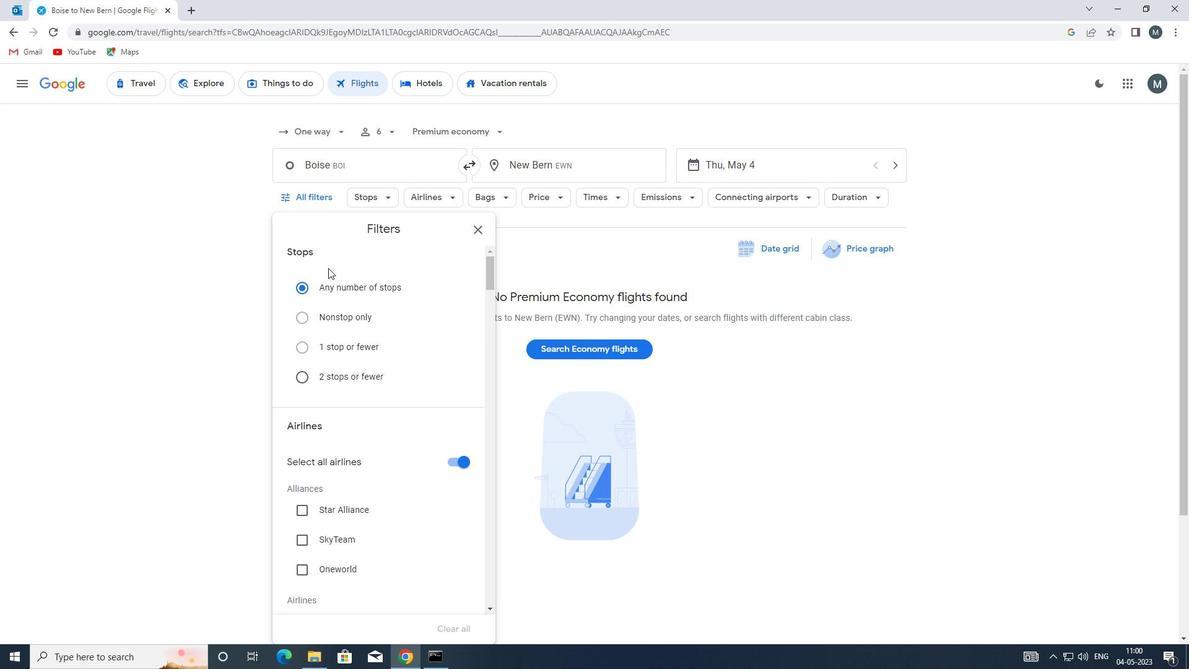 
Action: Mouse moved to (333, 275)
Screenshot: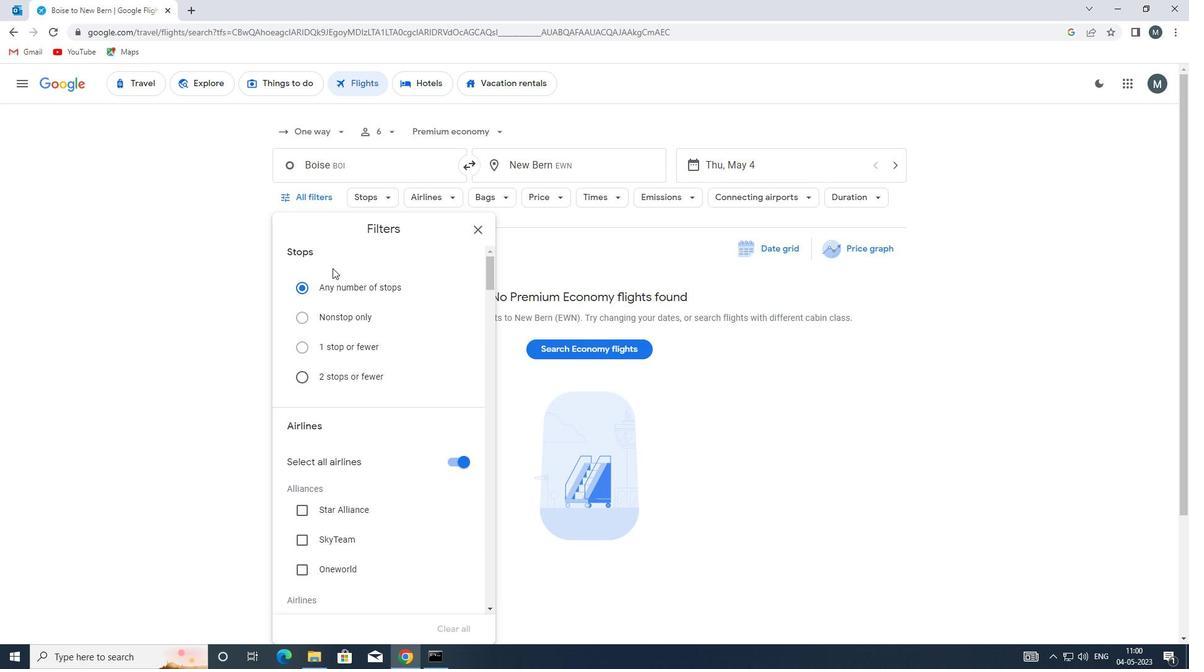 
Action: Mouse scrolled (333, 275) with delta (0, 0)
Screenshot: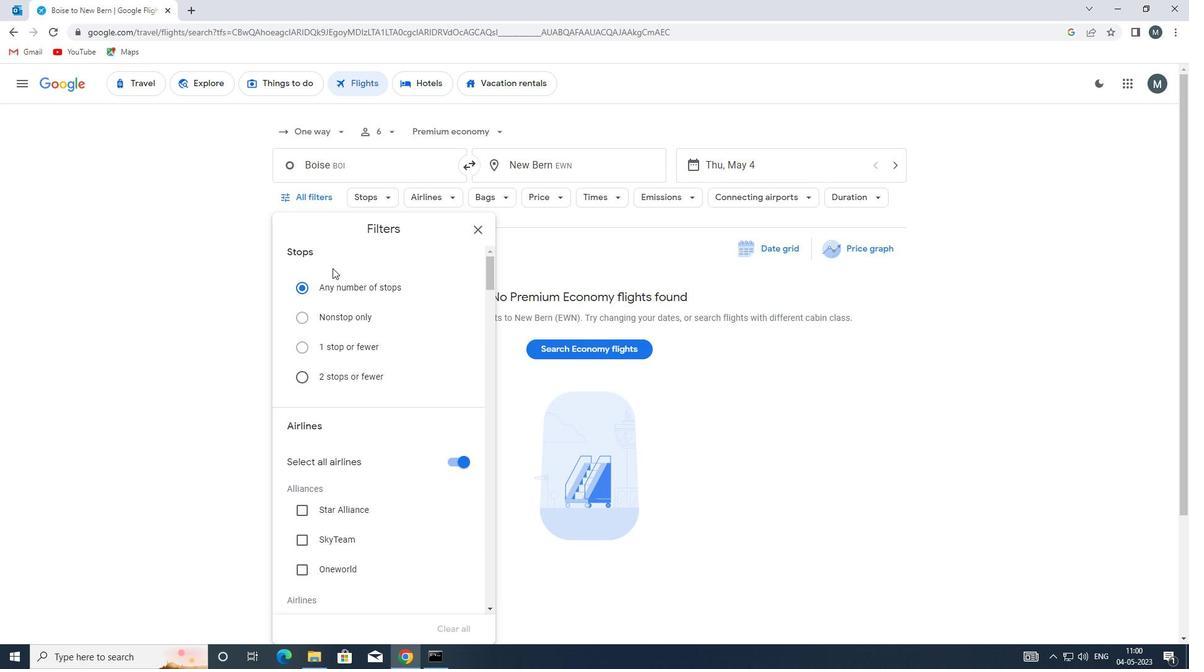 
Action: Mouse moved to (456, 338)
Screenshot: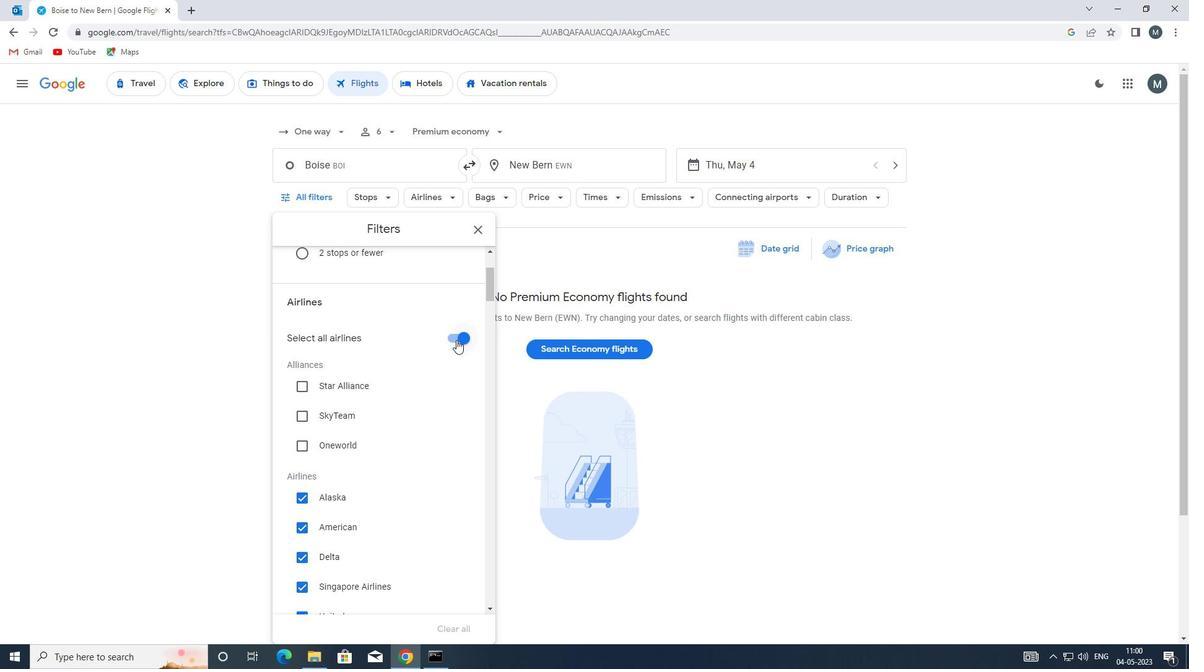 
Action: Mouse pressed left at (456, 338)
Screenshot: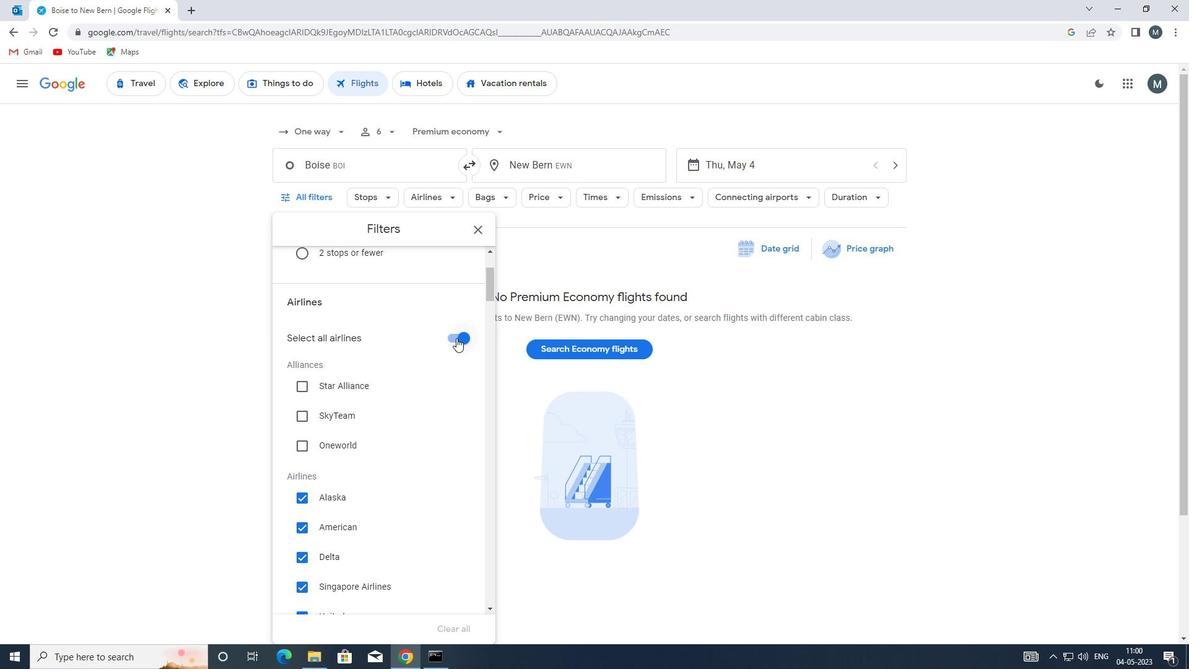 
Action: Mouse moved to (384, 385)
Screenshot: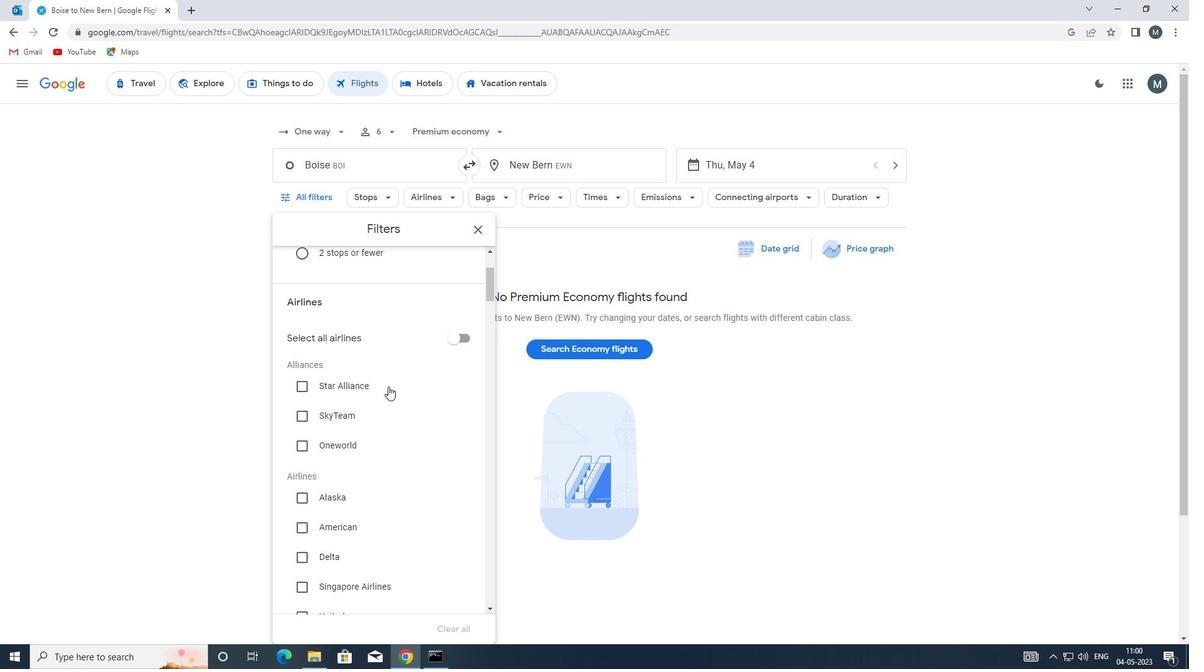 
Action: Mouse scrolled (384, 384) with delta (0, 0)
Screenshot: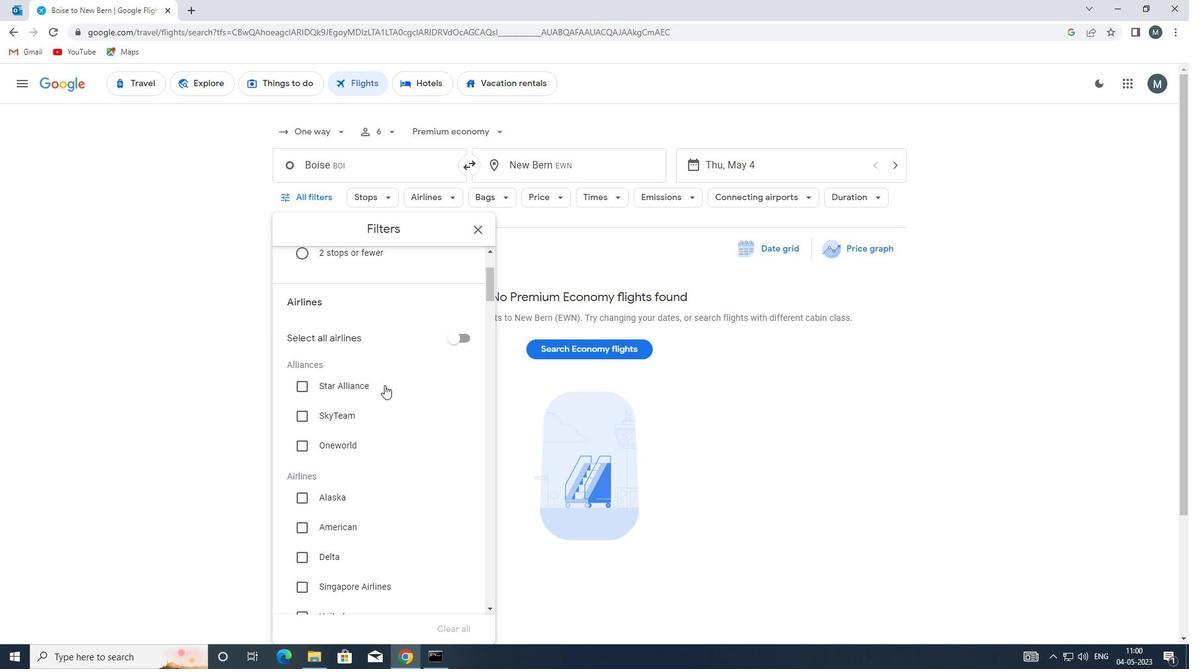 
Action: Mouse moved to (384, 385)
Screenshot: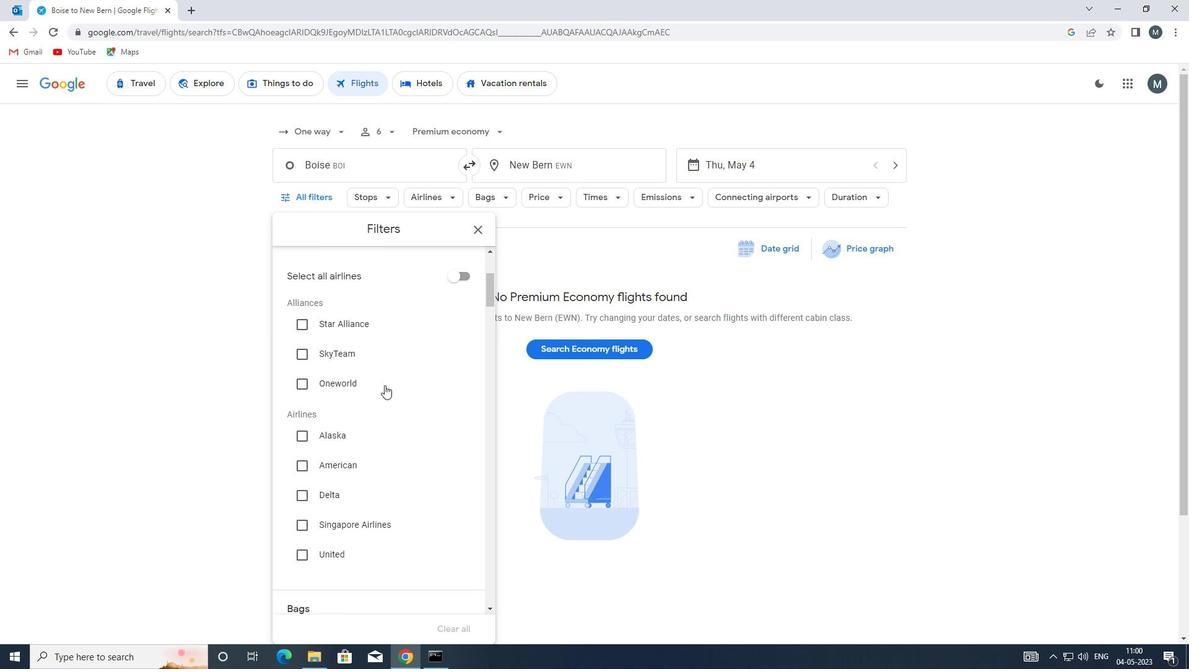 
Action: Mouse scrolled (384, 384) with delta (0, 0)
Screenshot: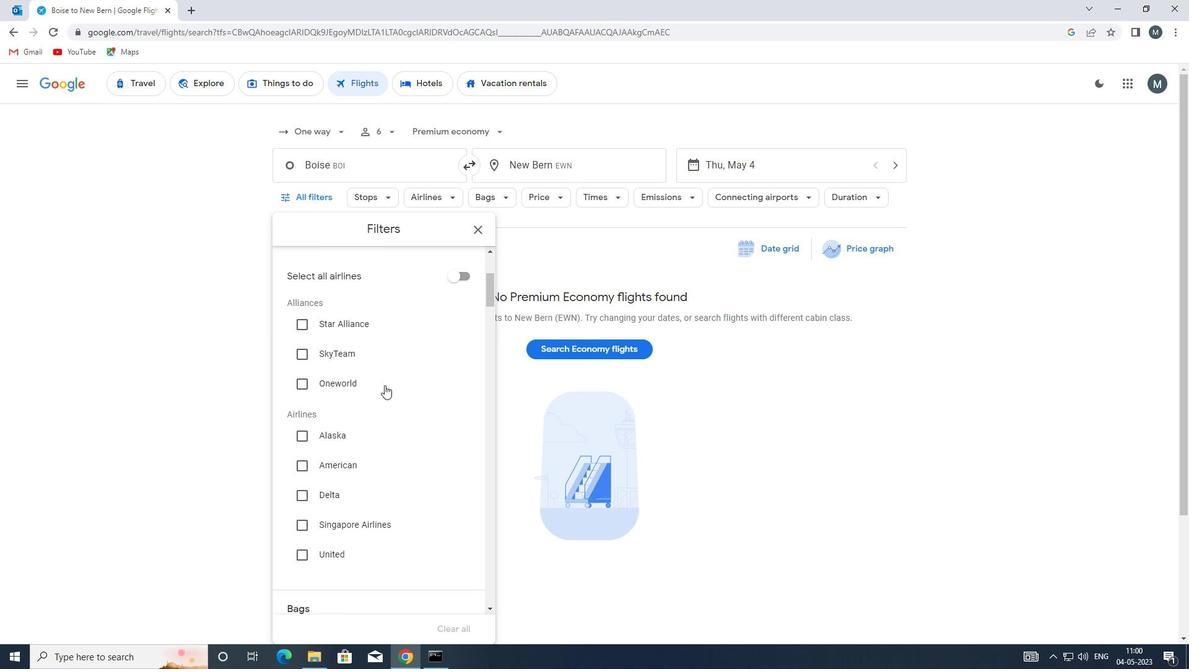 
Action: Mouse moved to (297, 407)
Screenshot: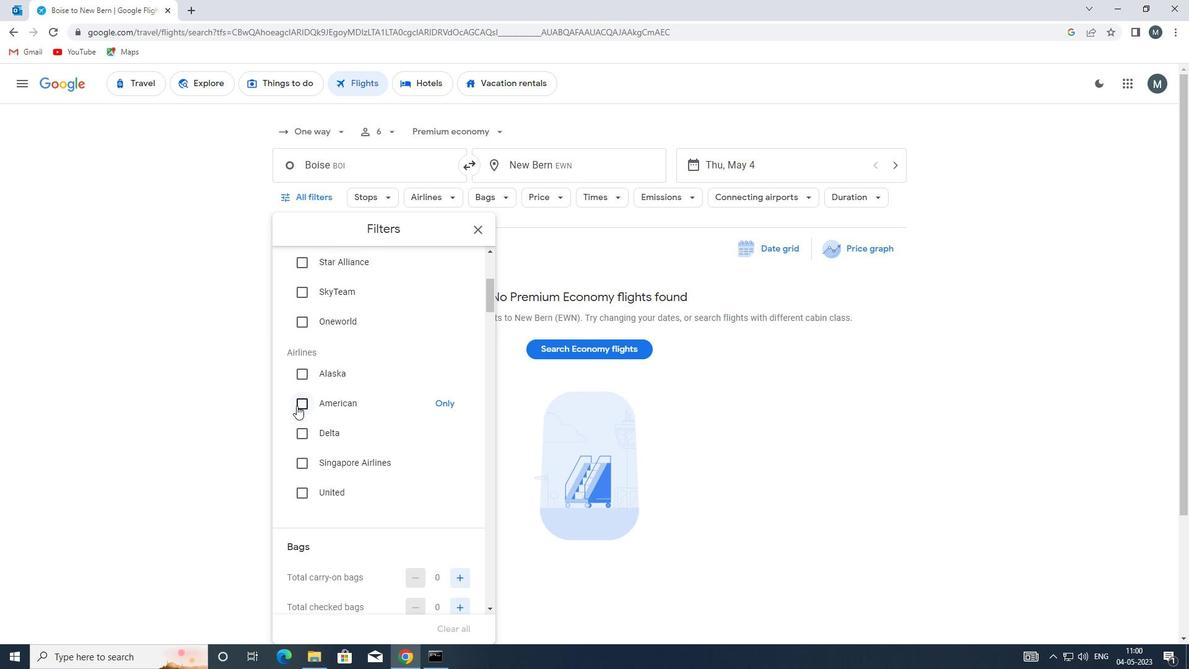 
Action: Mouse pressed left at (297, 407)
Screenshot: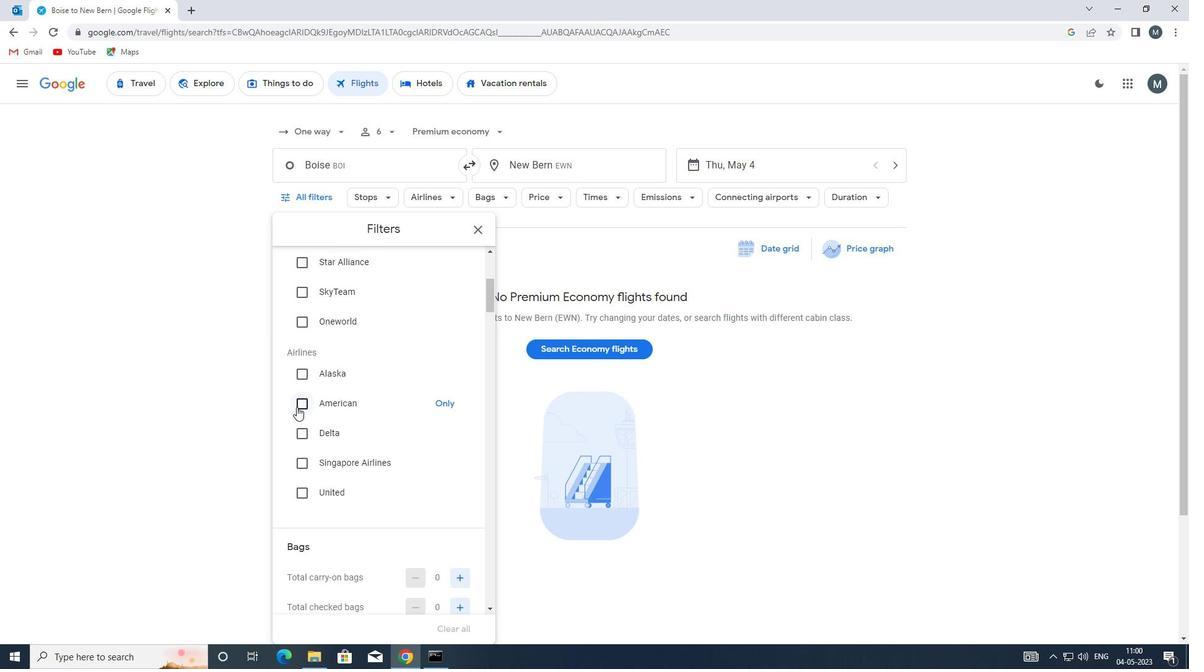 
Action: Mouse moved to (374, 406)
Screenshot: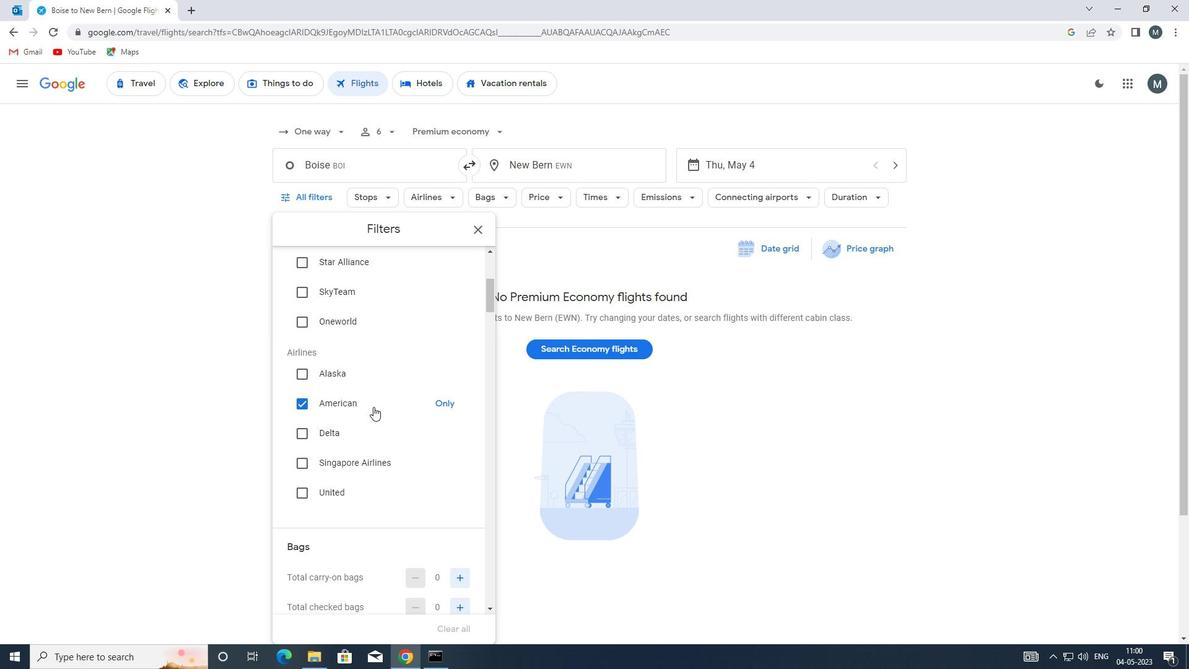 
Action: Mouse scrolled (374, 405) with delta (0, 0)
Screenshot: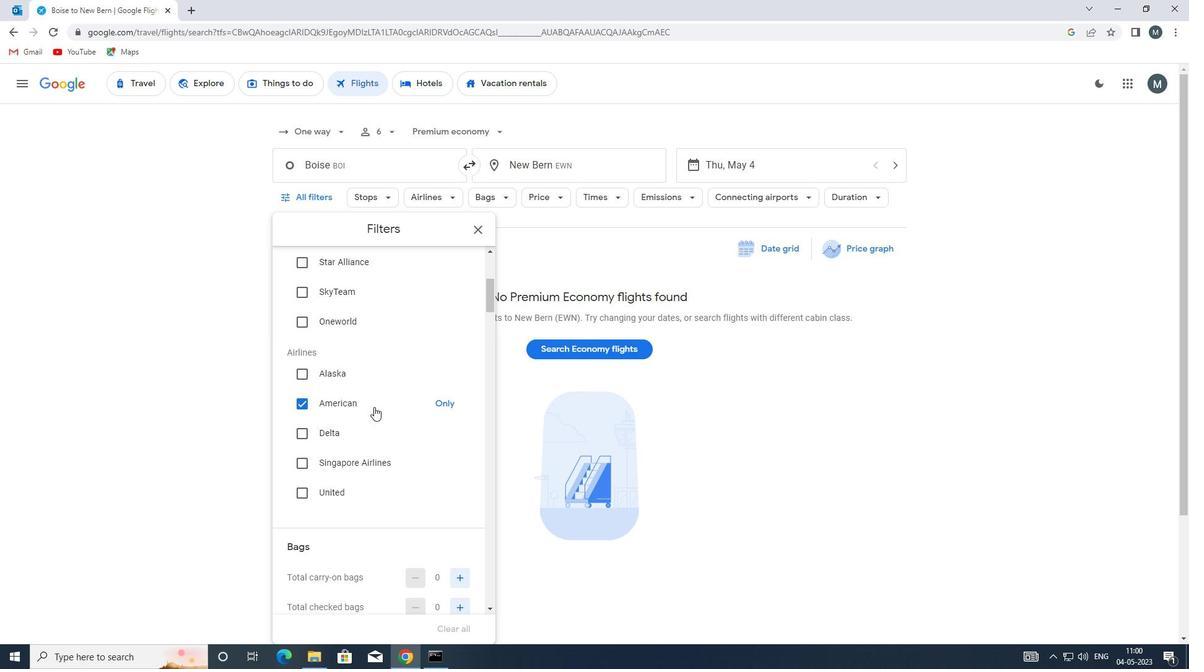
Action: Mouse scrolled (374, 405) with delta (0, 0)
Screenshot: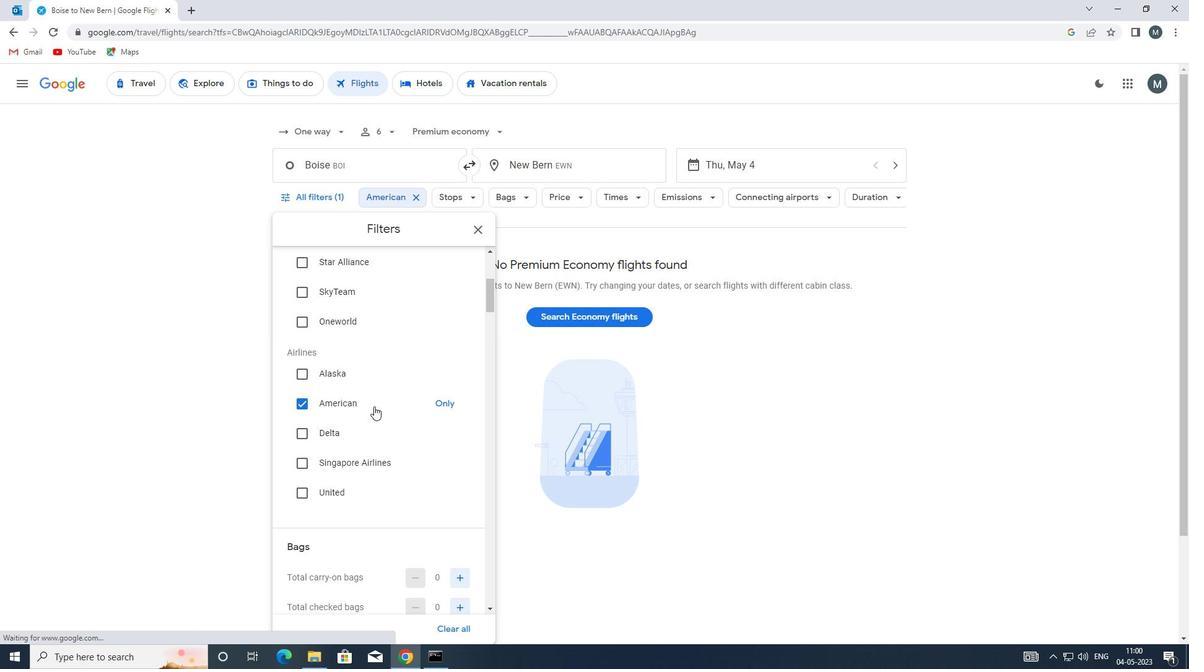 
Action: Mouse moved to (464, 452)
Screenshot: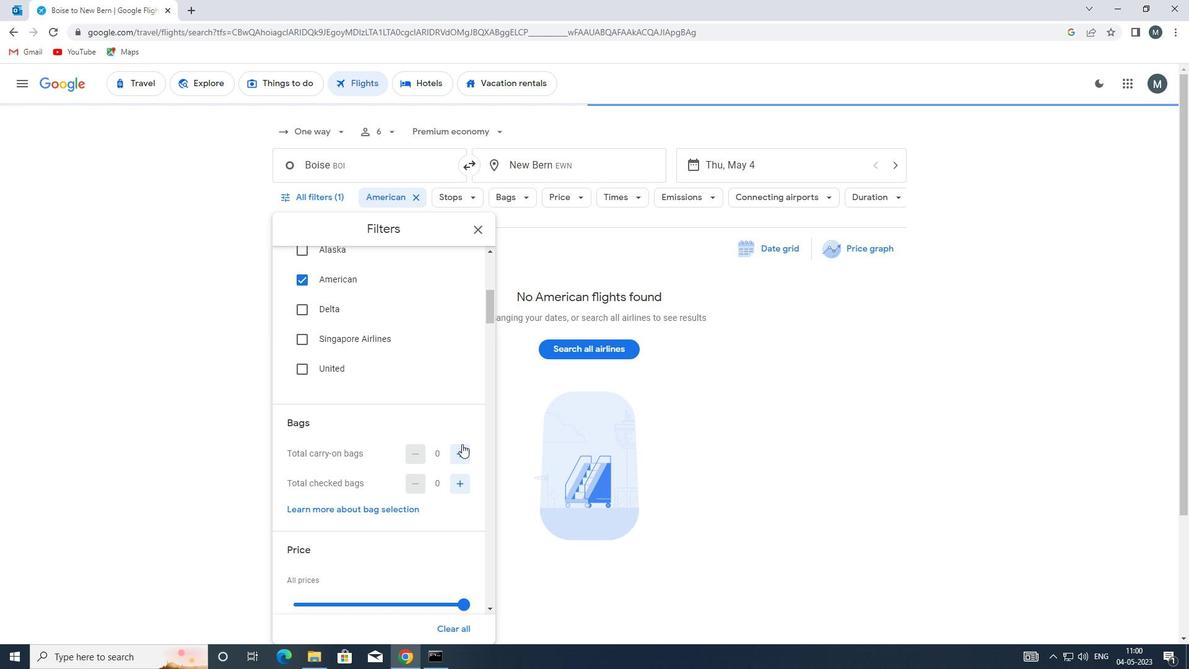 
Action: Mouse pressed left at (464, 452)
Screenshot: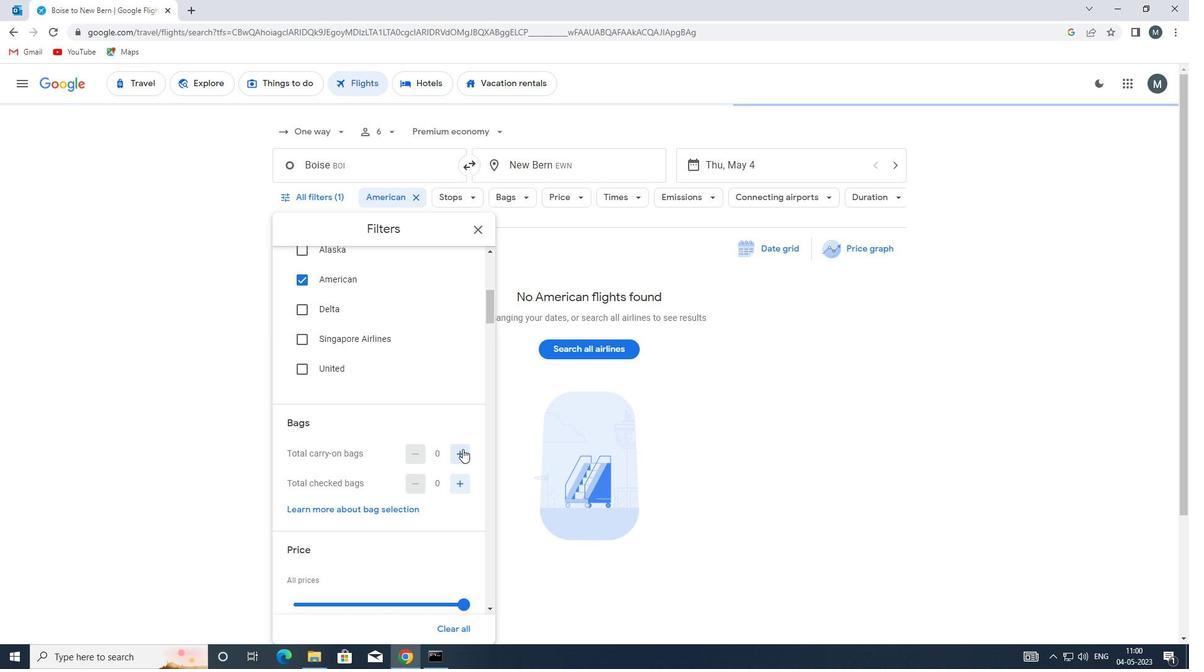 
Action: Mouse moved to (433, 412)
Screenshot: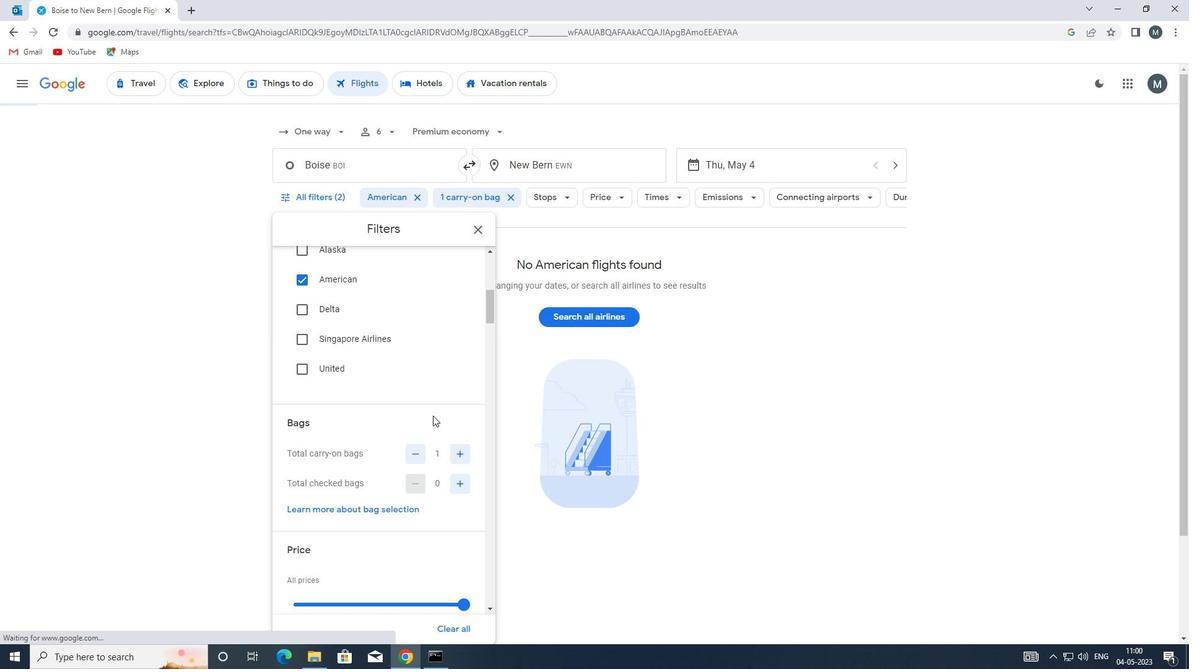 
Action: Mouse scrolled (433, 412) with delta (0, 0)
Screenshot: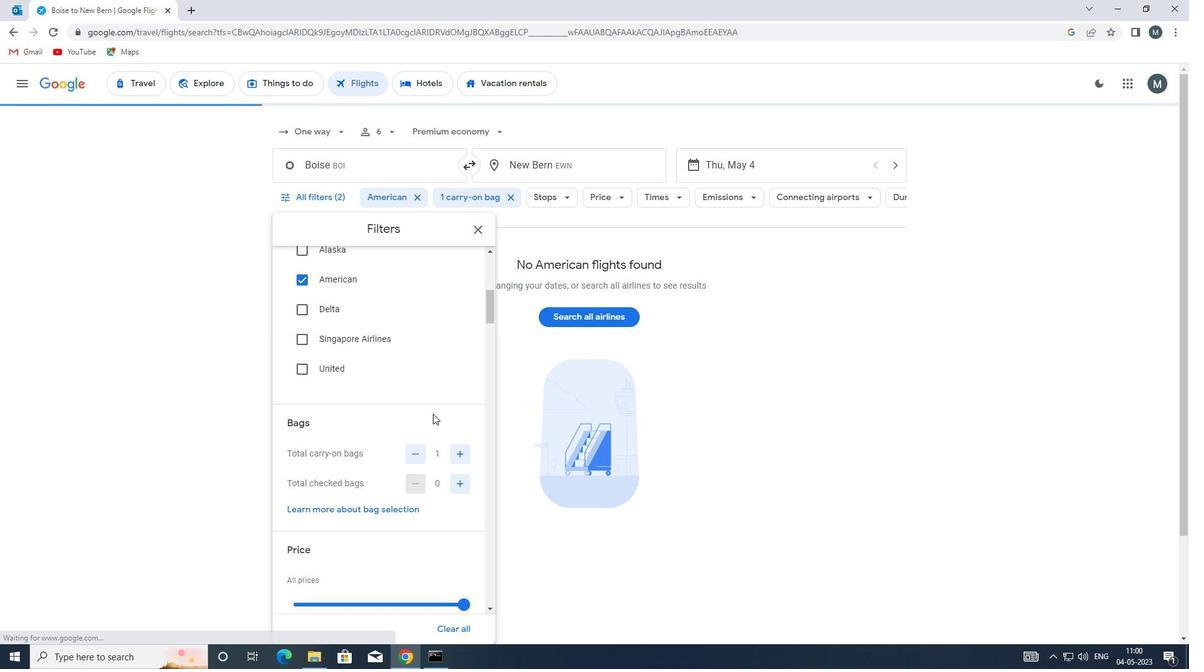 
Action: Mouse moved to (420, 411)
Screenshot: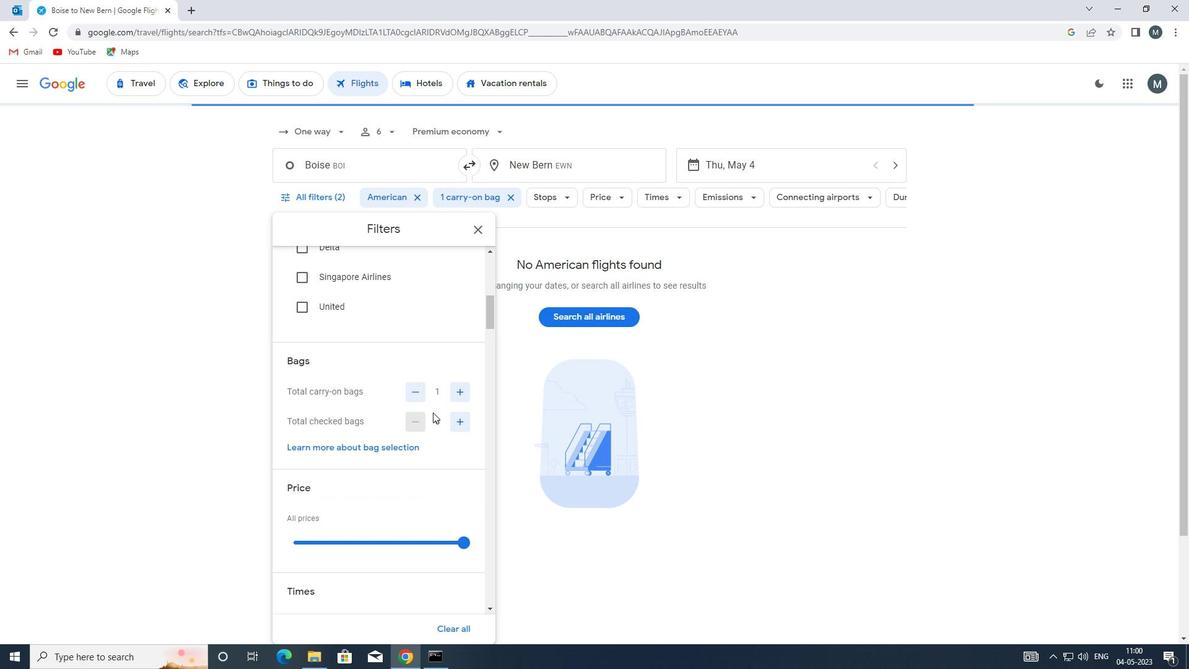
Action: Mouse scrolled (420, 410) with delta (0, 0)
Screenshot: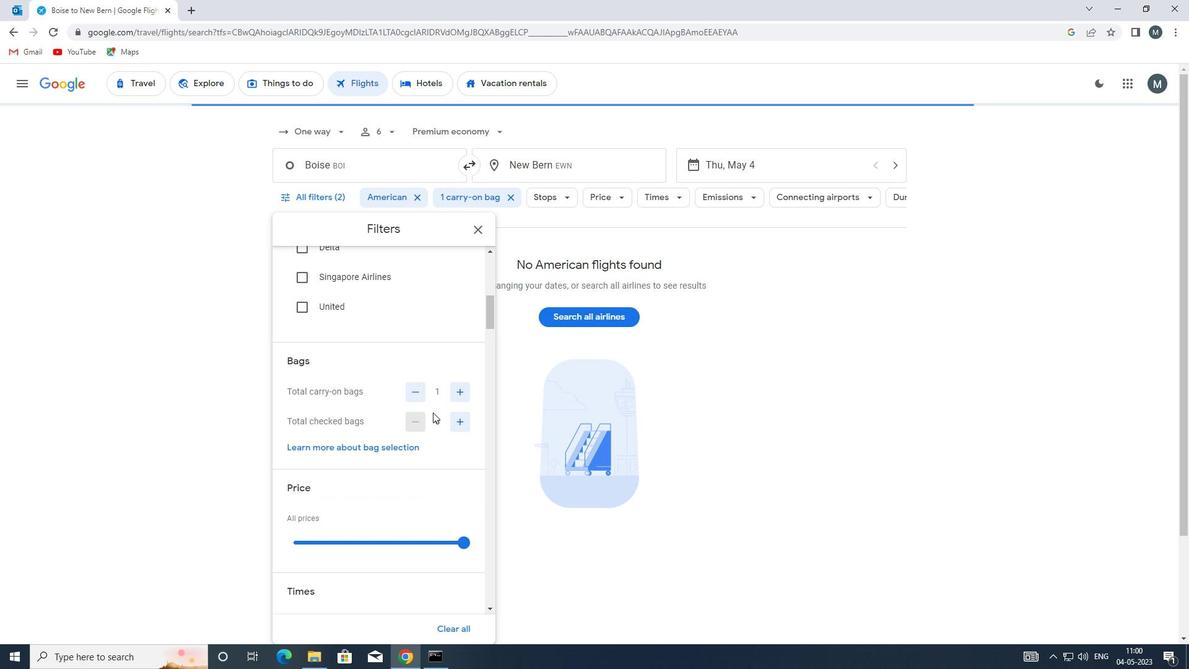 
Action: Mouse moved to (365, 451)
Screenshot: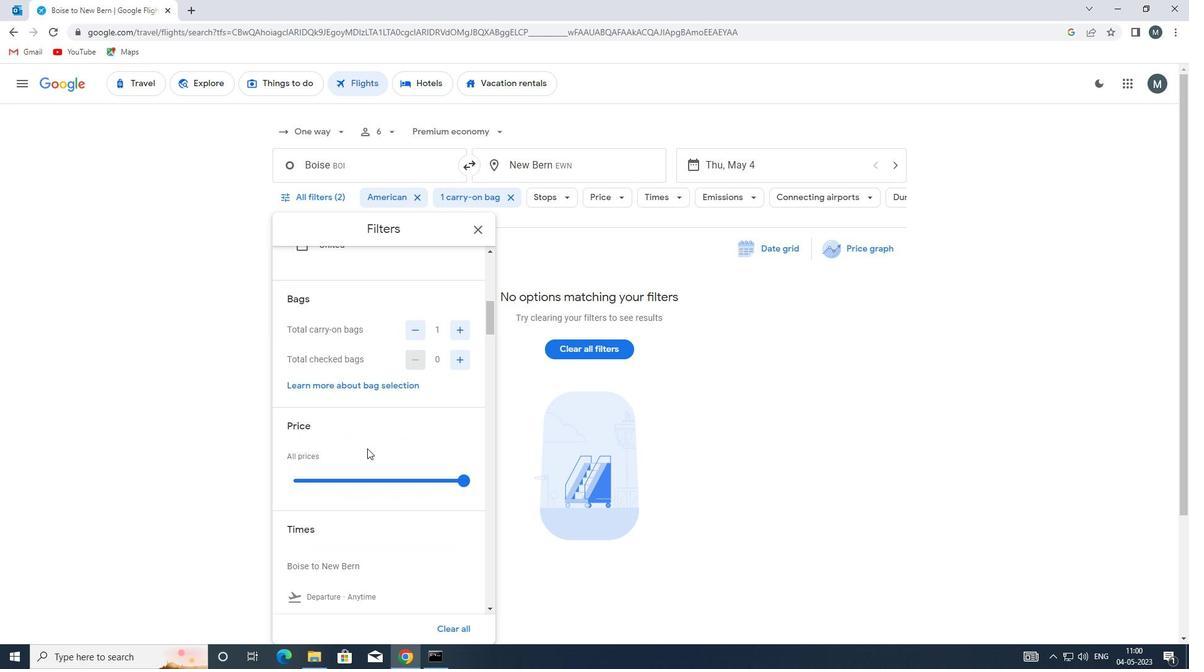 
Action: Mouse scrolled (365, 450) with delta (0, 0)
Screenshot: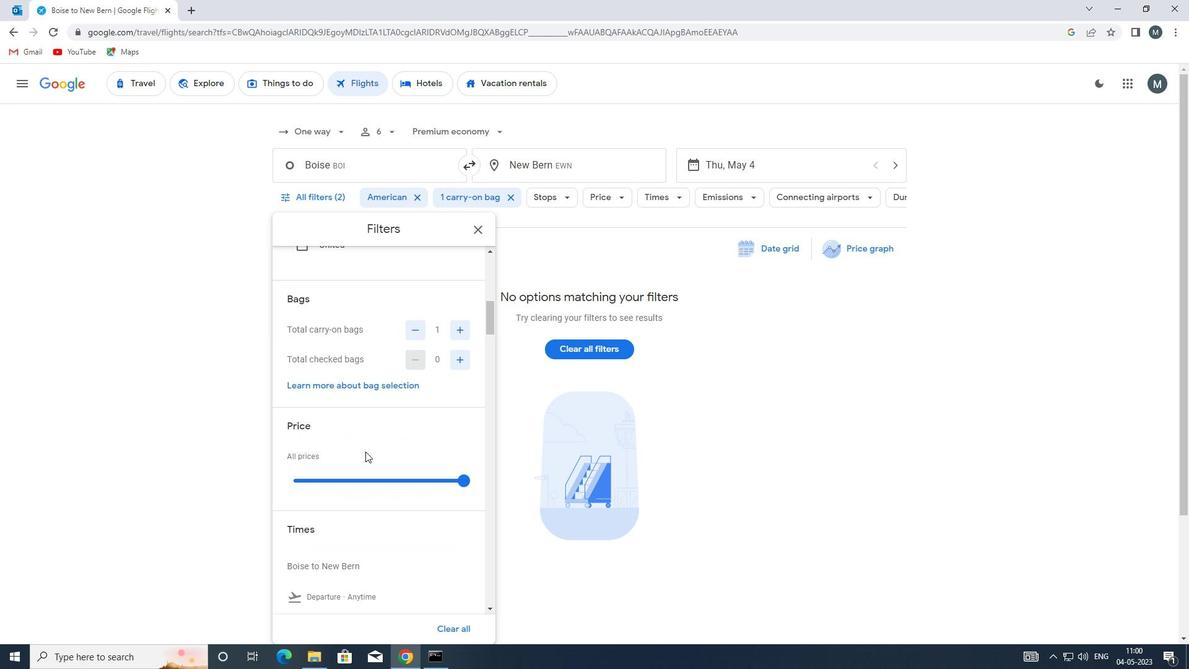 
Action: Mouse moved to (368, 415)
Screenshot: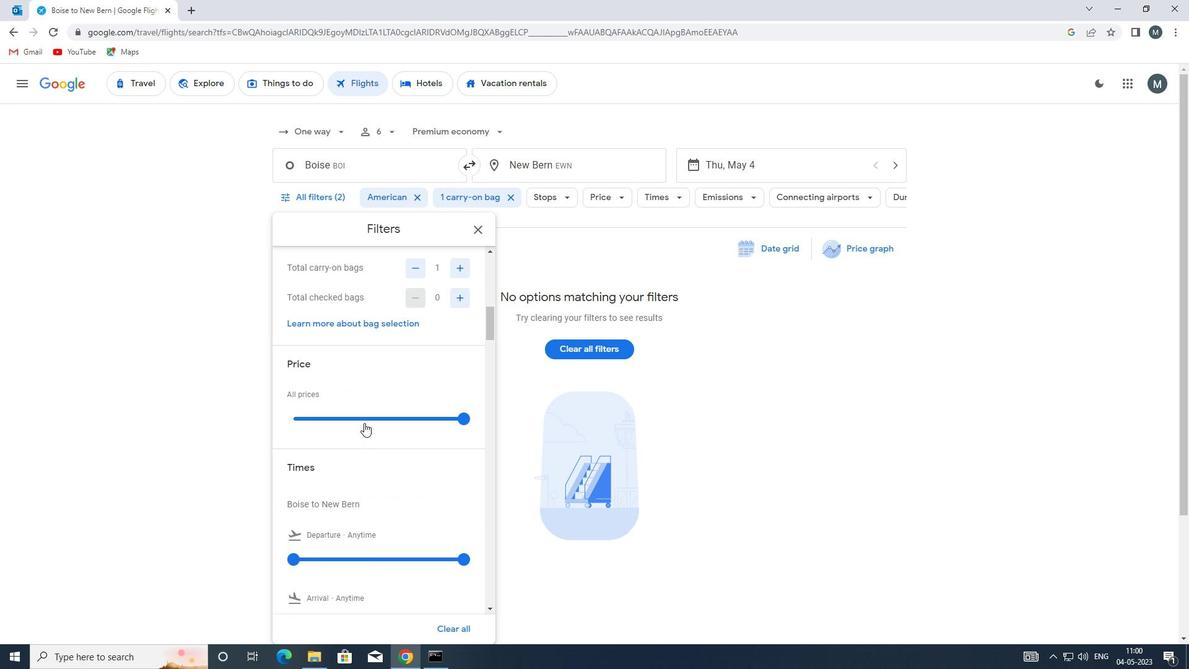 
Action: Mouse pressed left at (368, 415)
Screenshot: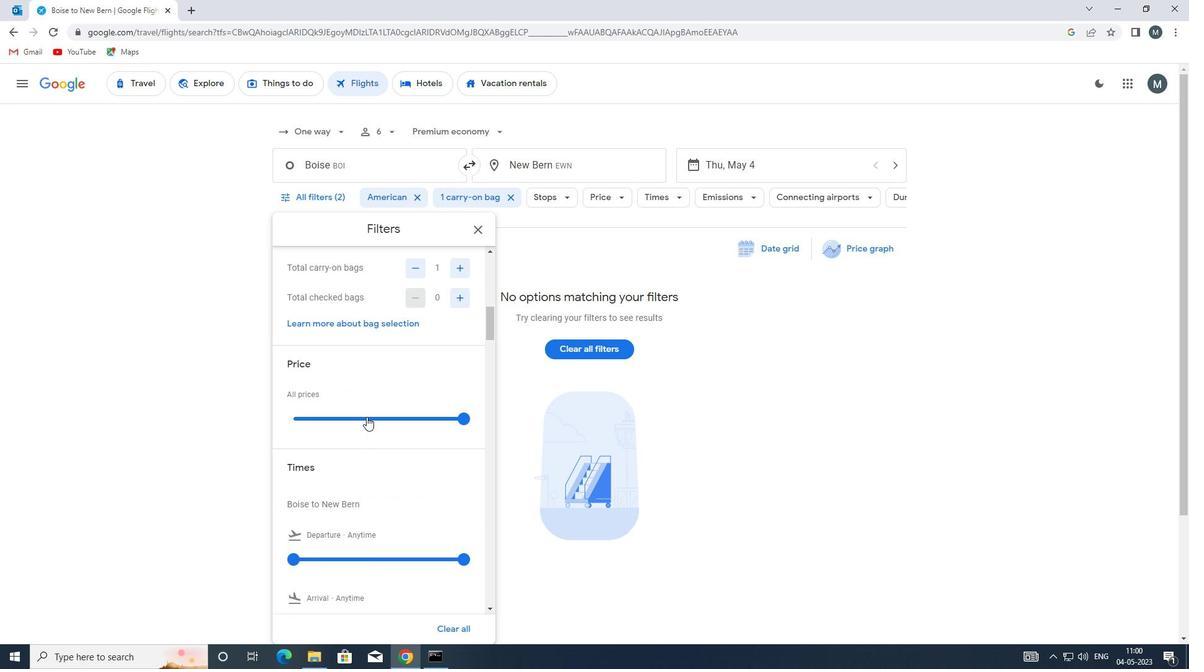 
Action: Mouse pressed left at (368, 415)
Screenshot: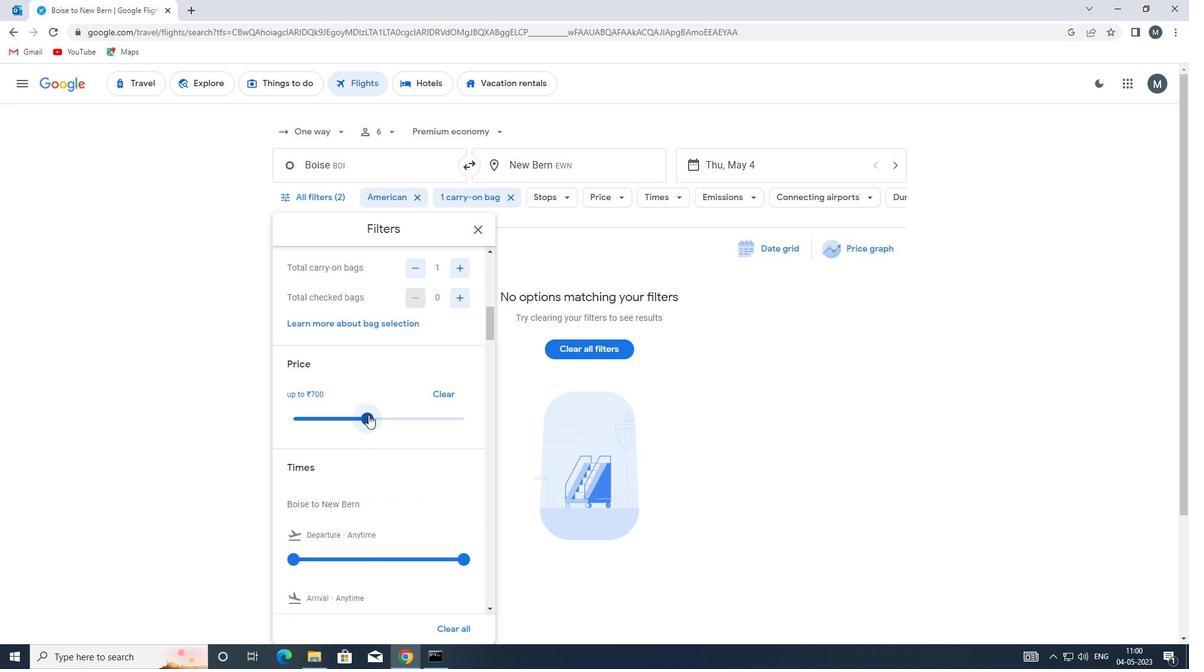 
Action: Mouse moved to (399, 395)
Screenshot: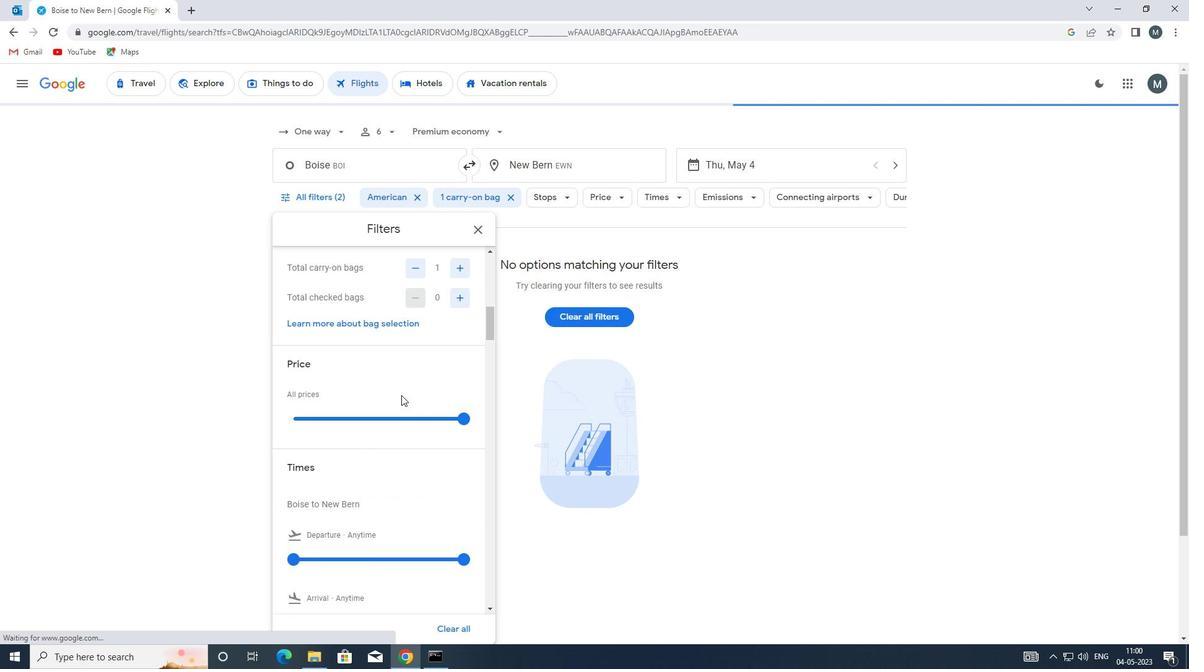 
Action: Mouse scrolled (399, 395) with delta (0, 0)
Screenshot: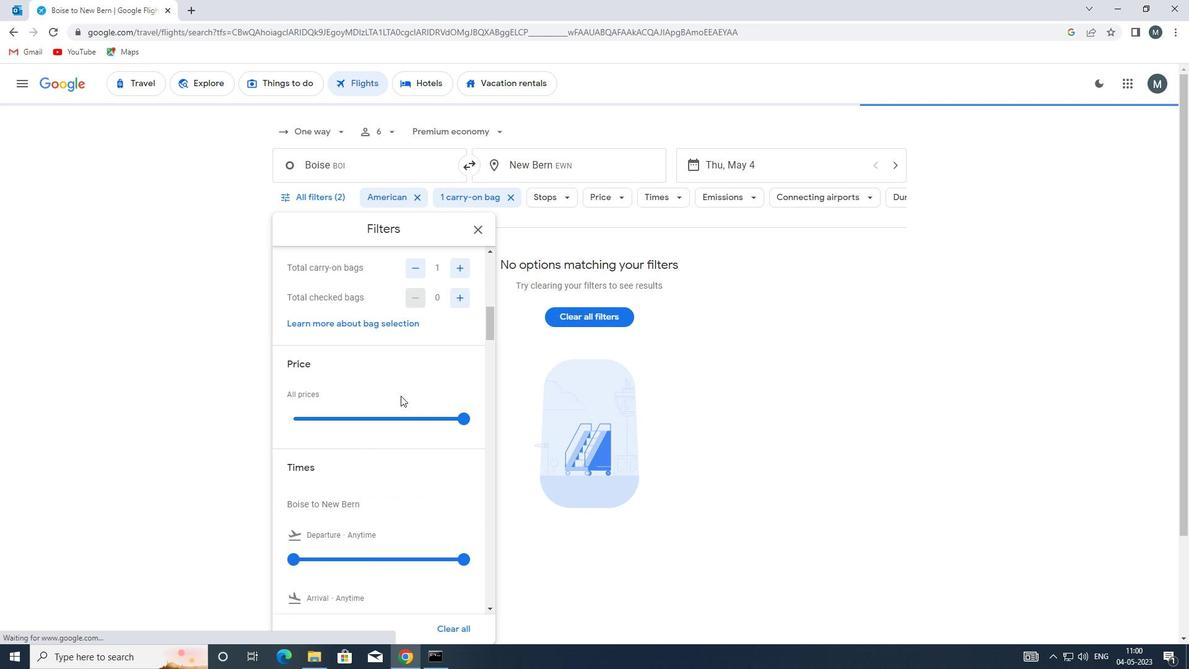 
Action: Mouse moved to (370, 394)
Screenshot: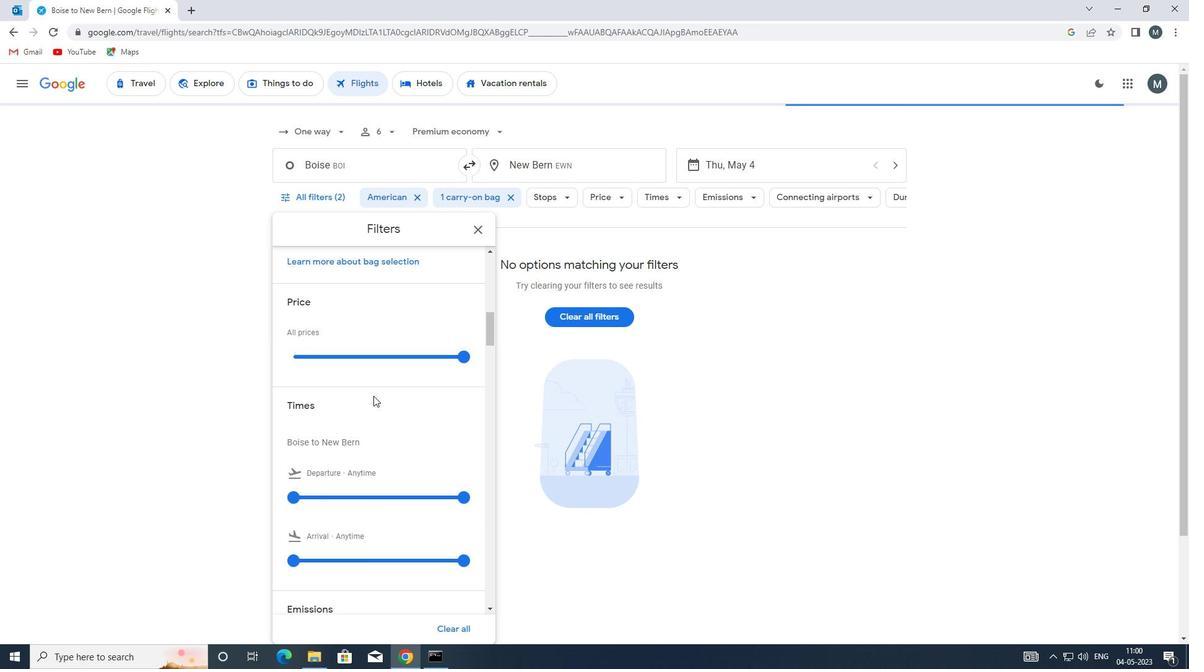 
Action: Mouse scrolled (370, 393) with delta (0, 0)
Screenshot: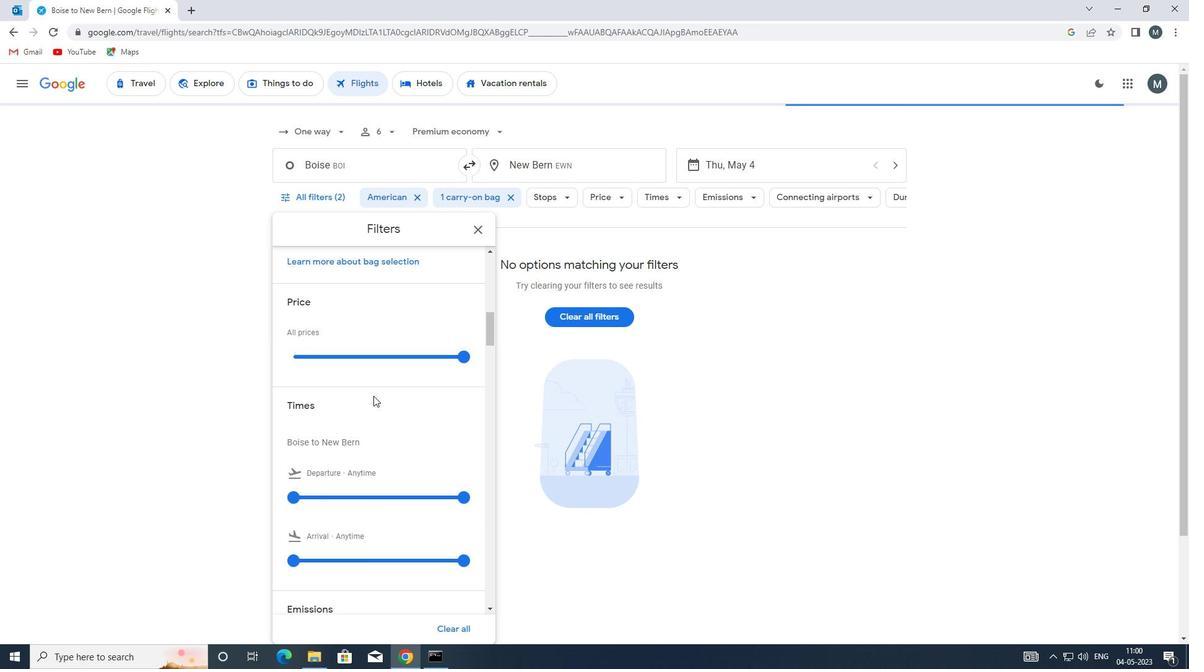 
Action: Mouse moved to (299, 434)
Screenshot: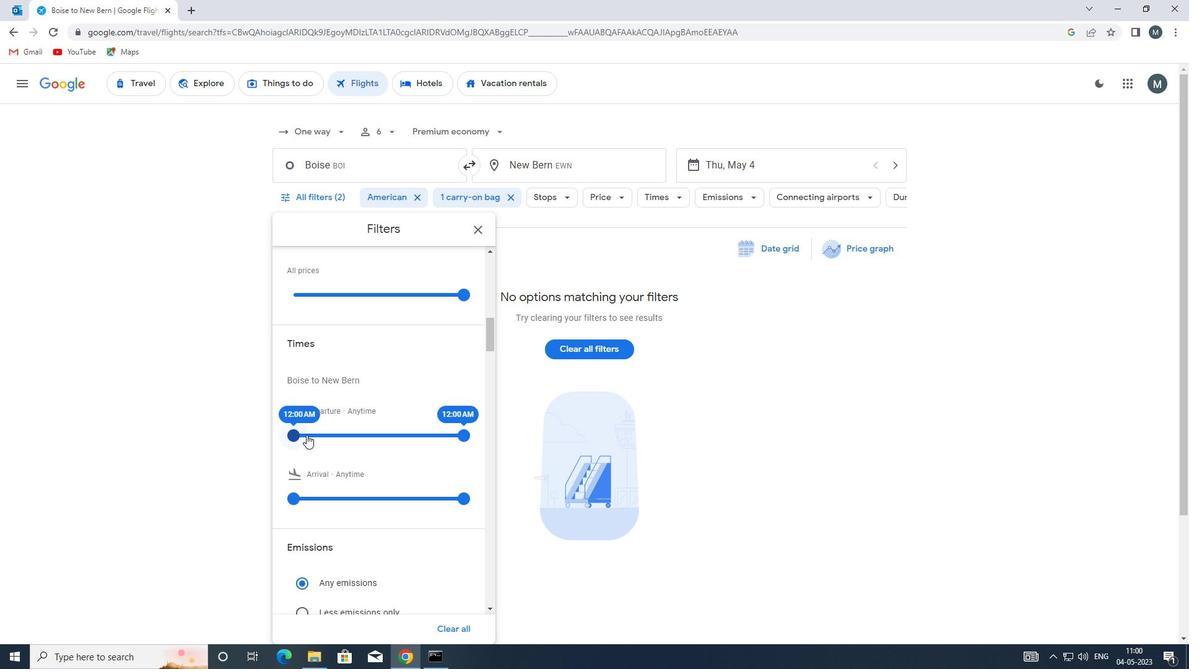 
Action: Mouse pressed left at (299, 434)
Screenshot: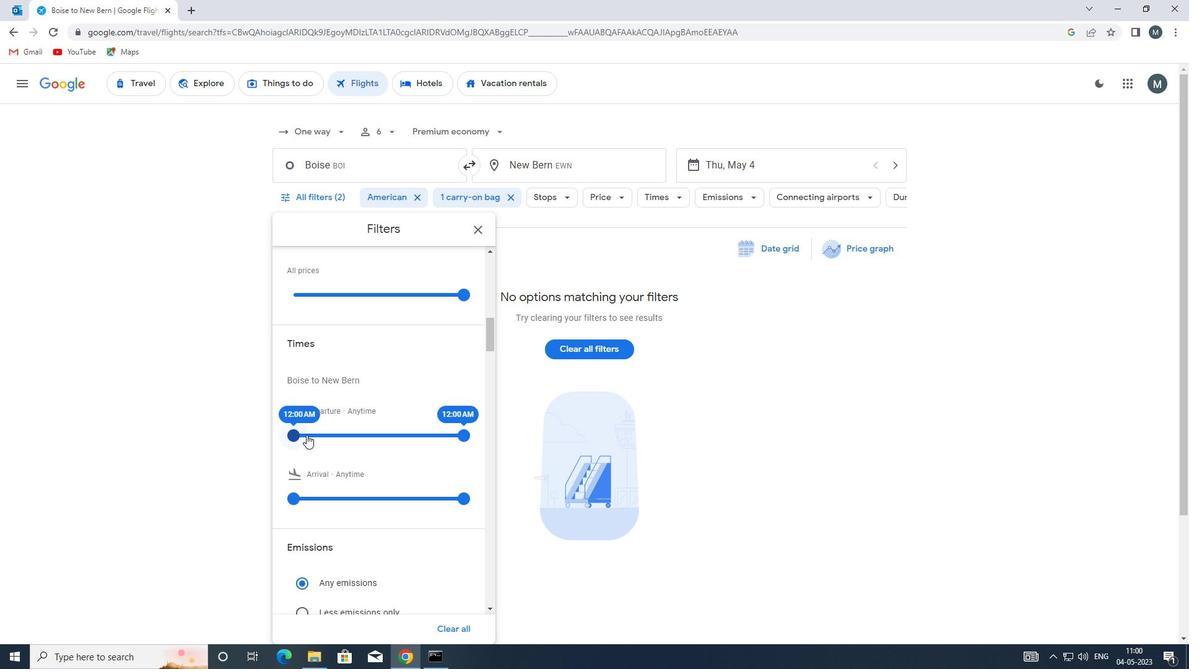 
Action: Mouse moved to (448, 428)
Screenshot: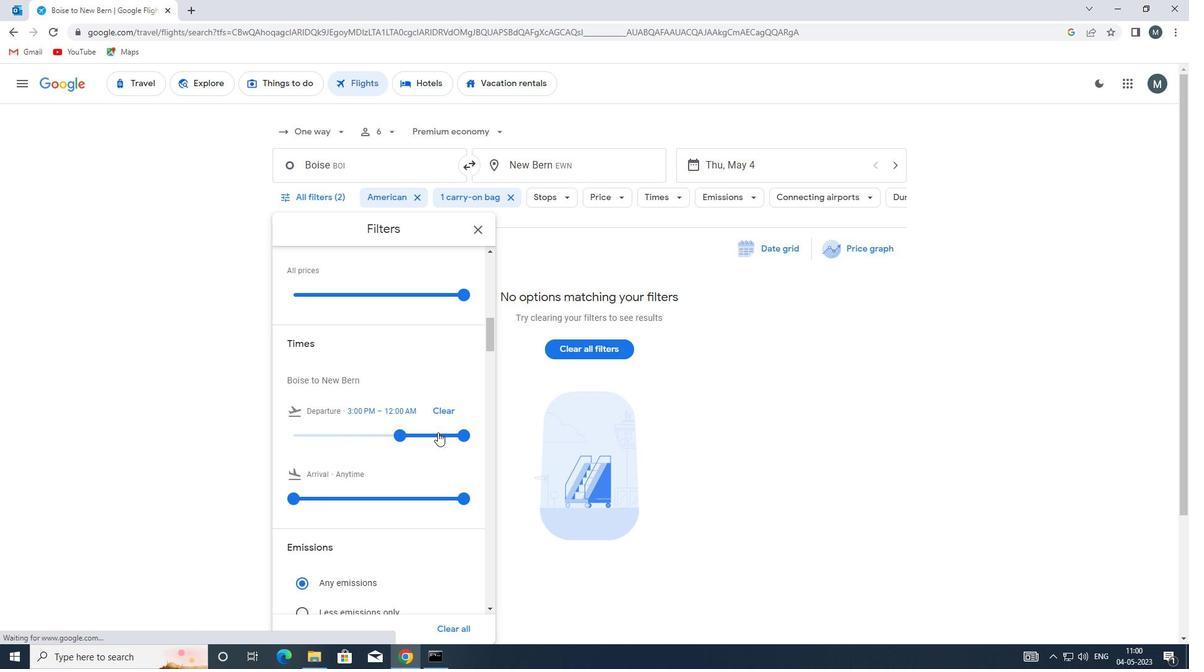 
Action: Mouse pressed left at (448, 428)
Screenshot: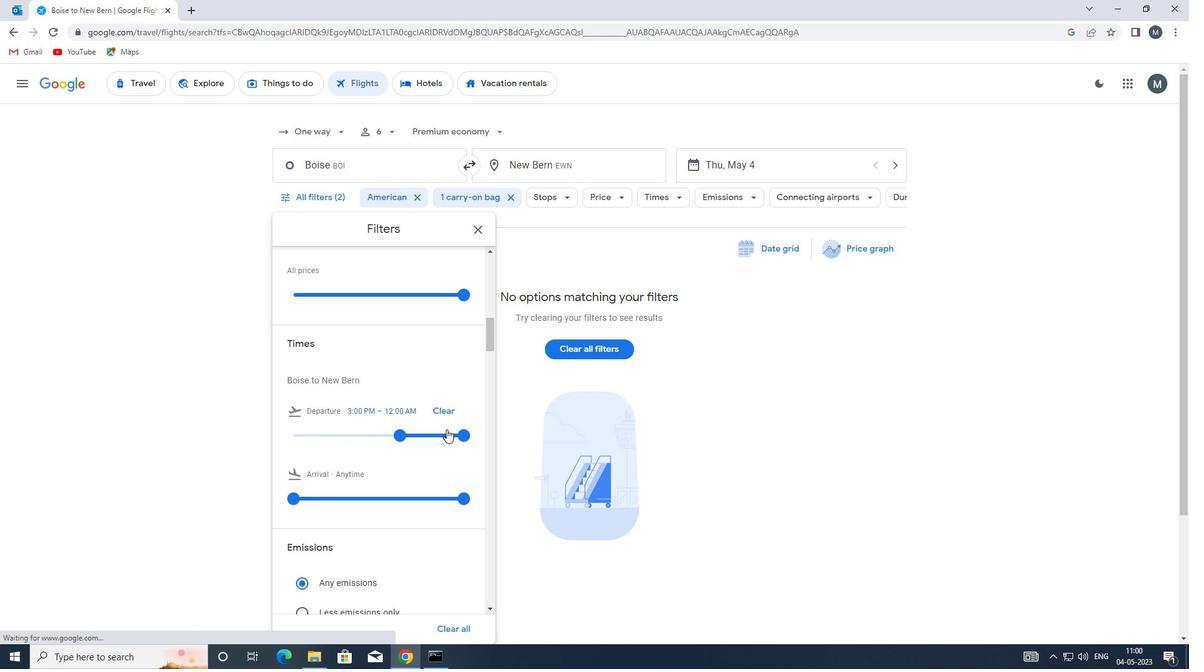 
Action: Mouse moved to (421, 397)
Screenshot: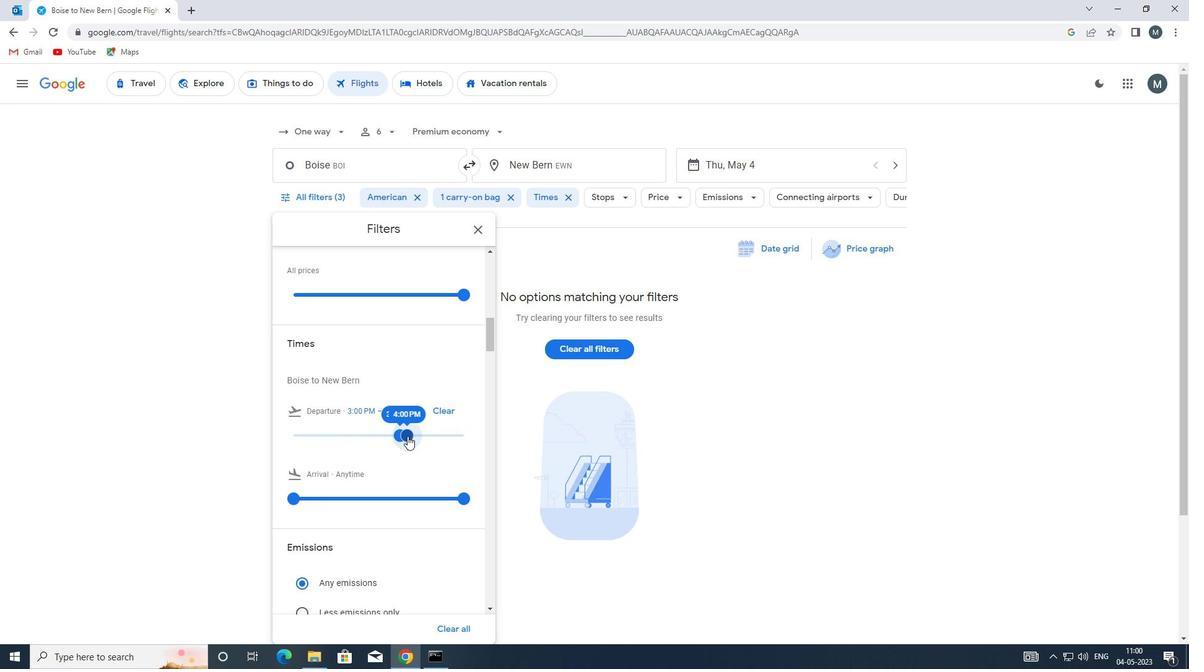 
Action: Mouse scrolled (421, 397) with delta (0, 0)
Screenshot: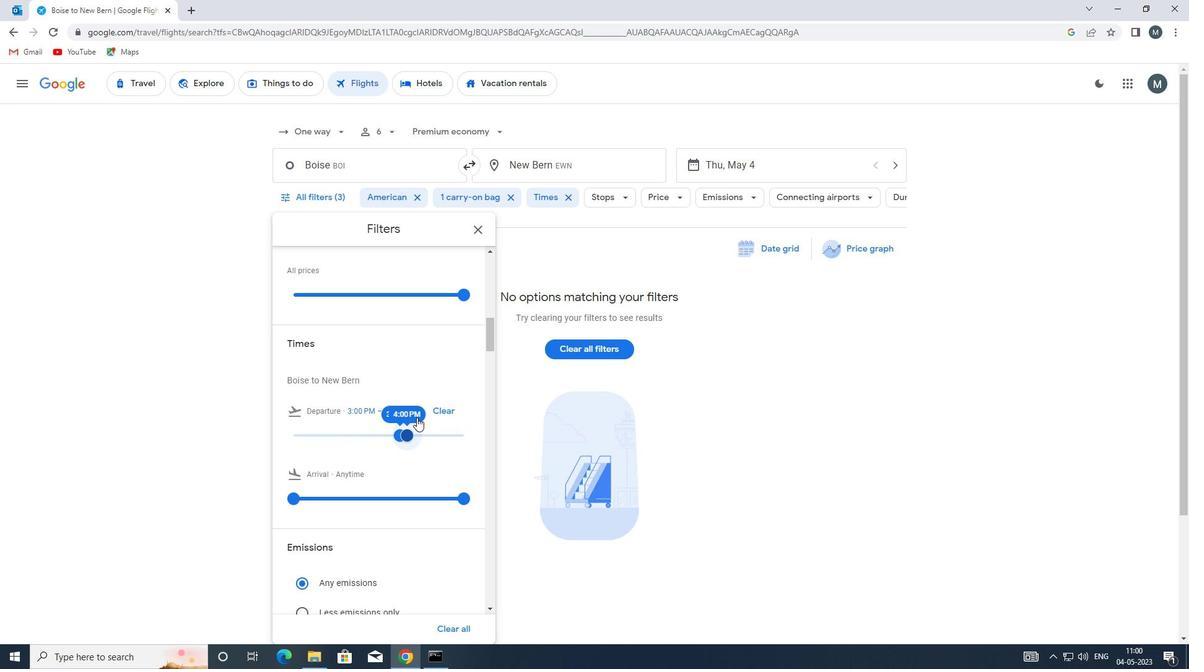 
Action: Mouse scrolled (421, 397) with delta (0, 0)
Screenshot: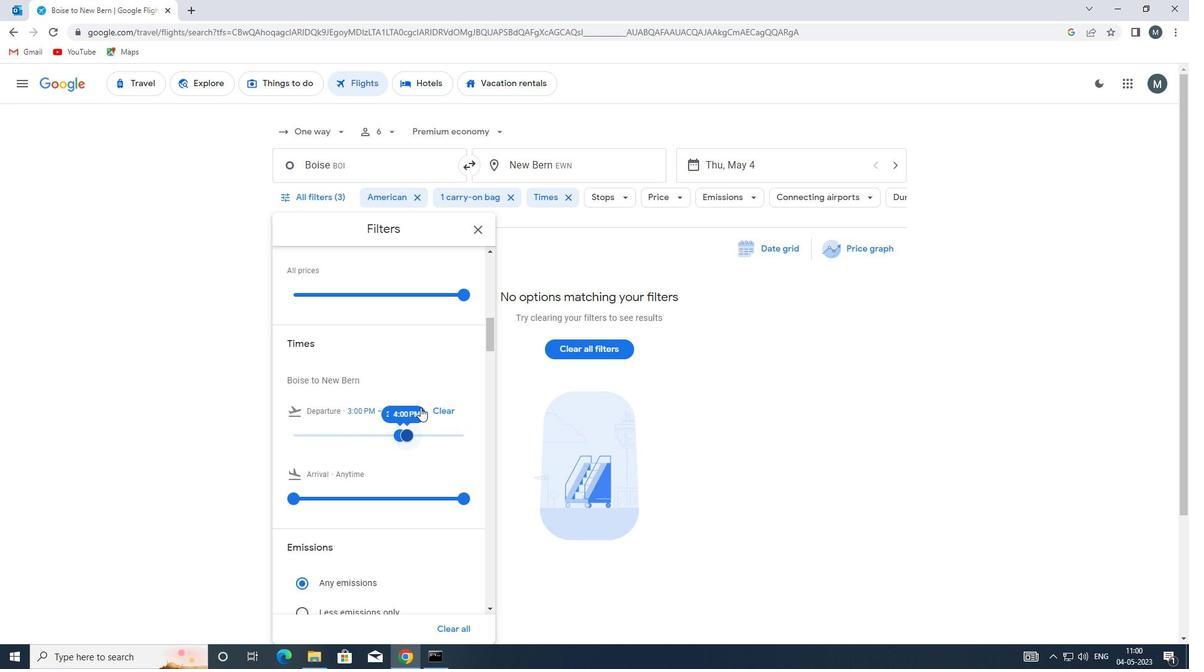 
Action: Mouse moved to (472, 228)
Screenshot: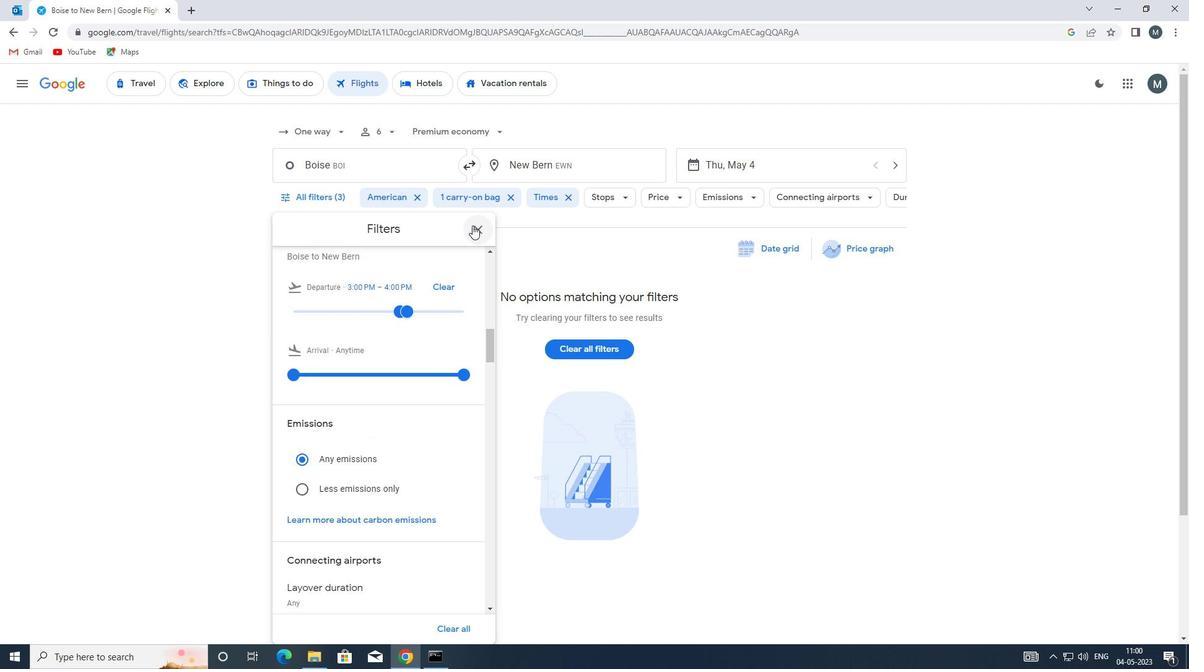
Action: Mouse pressed left at (472, 228)
Screenshot: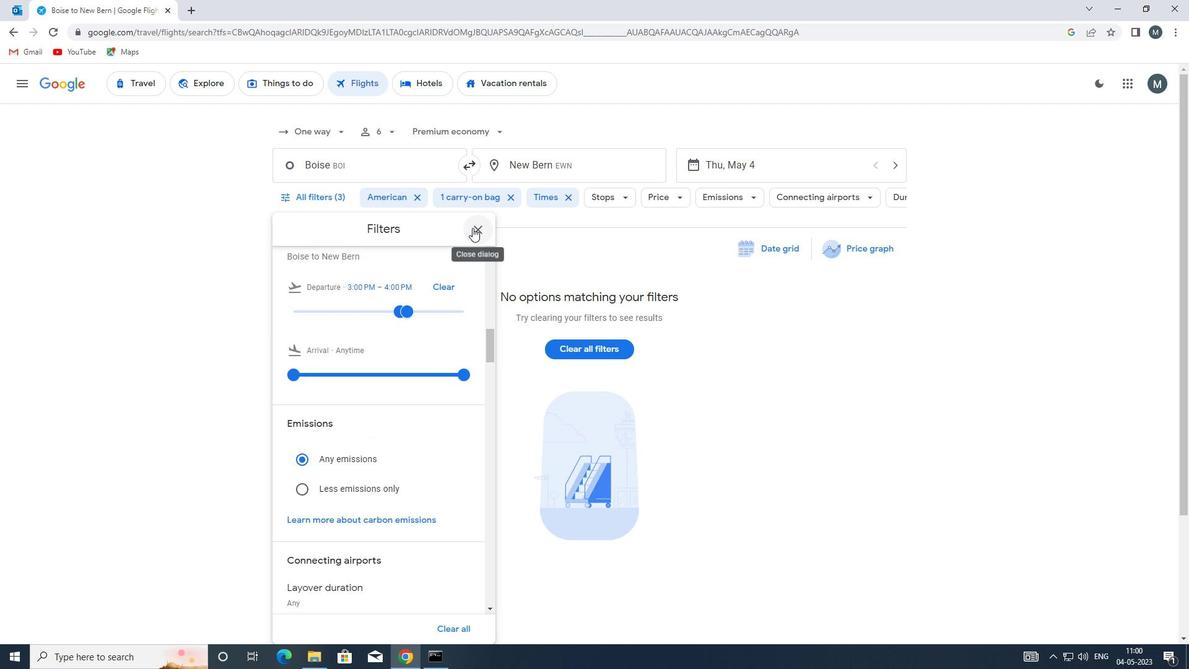 
